 Task: Select Convenience. Add to cart, from Roadrunner for 779 Spadafore Drive, State College, Pennsylvania 16803, Cell Number 814-822-2457, following items : Red Bull Sugar Free - 1, Red Bull Energy - 1
Action: Mouse moved to (245, 93)
Screenshot: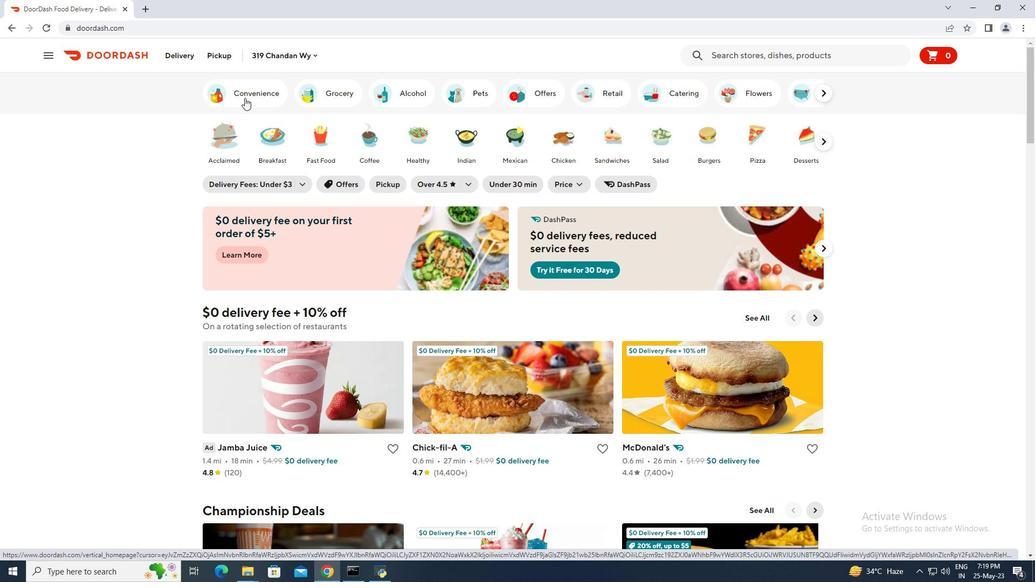 
Action: Mouse pressed left at (245, 93)
Screenshot: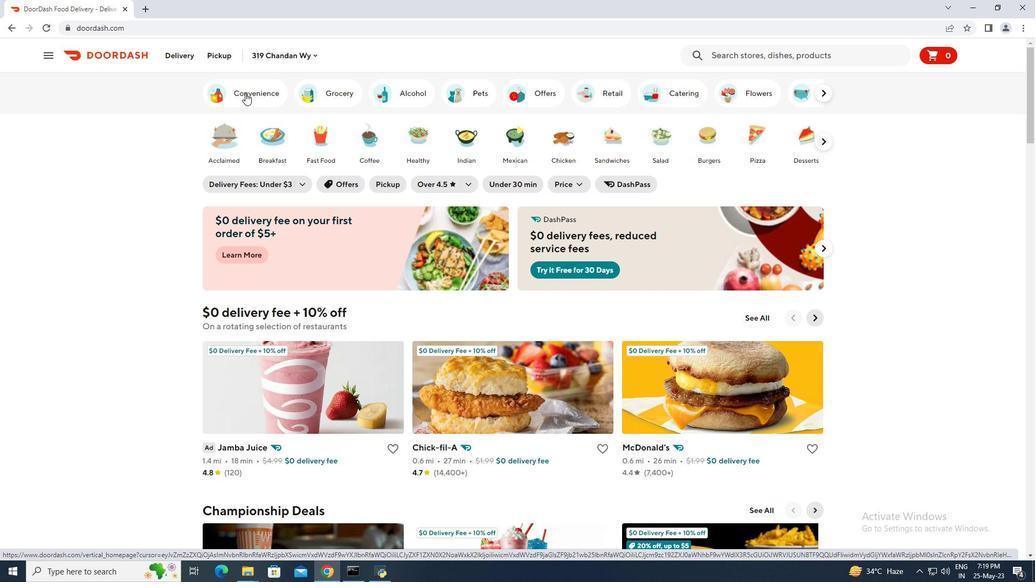 
Action: Mouse moved to (338, 350)
Screenshot: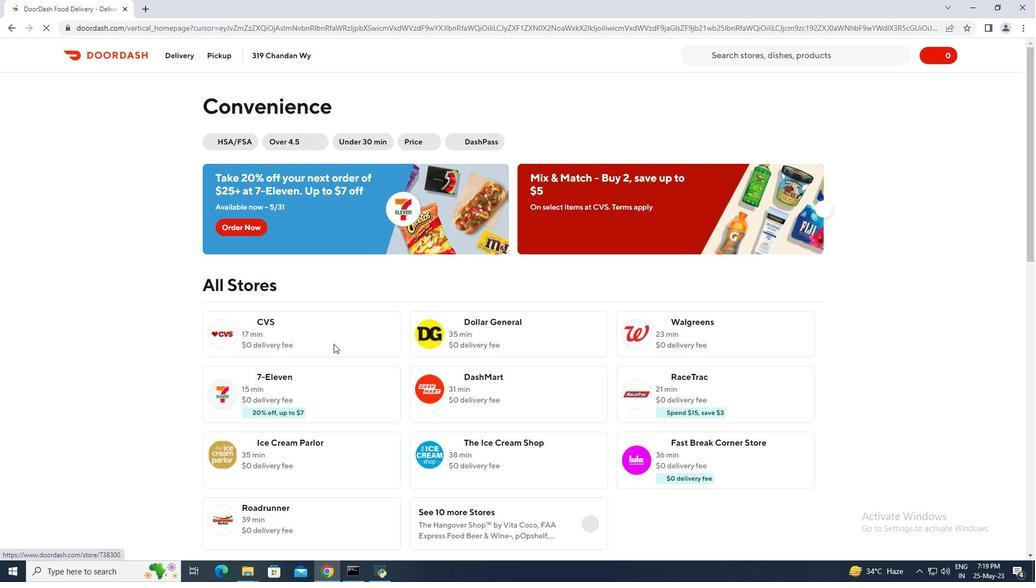 
Action: Mouse scrolled (338, 349) with delta (0, 0)
Screenshot: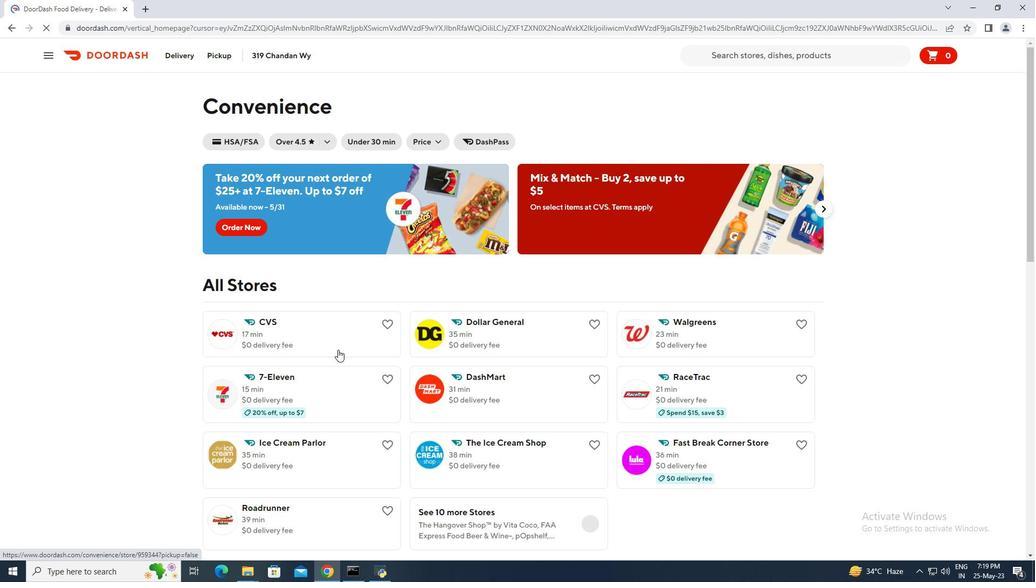 
Action: Mouse moved to (338, 350)
Screenshot: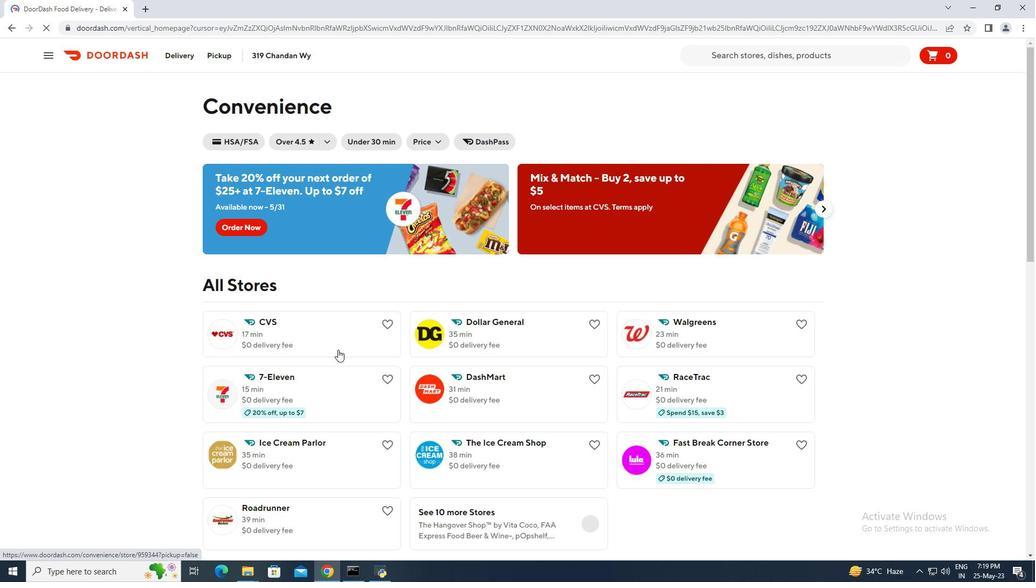 
Action: Mouse scrolled (338, 349) with delta (0, 0)
Screenshot: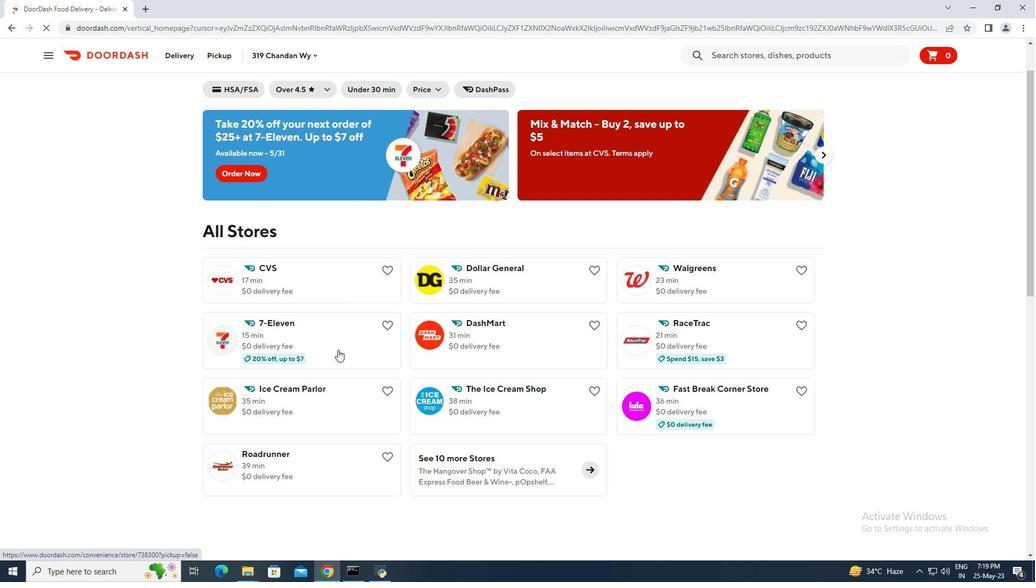 
Action: Mouse moved to (274, 414)
Screenshot: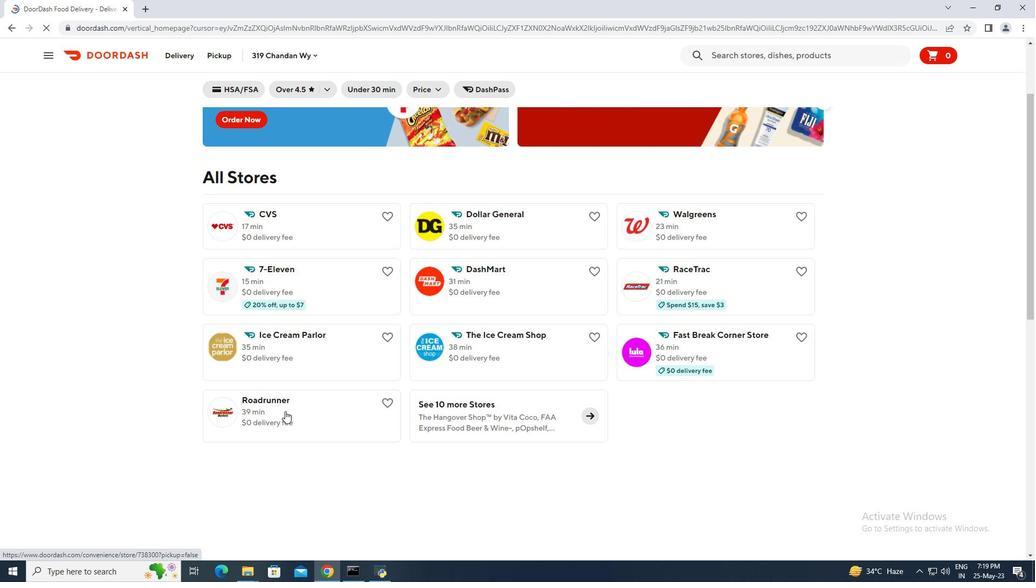 
Action: Mouse pressed left at (274, 414)
Screenshot: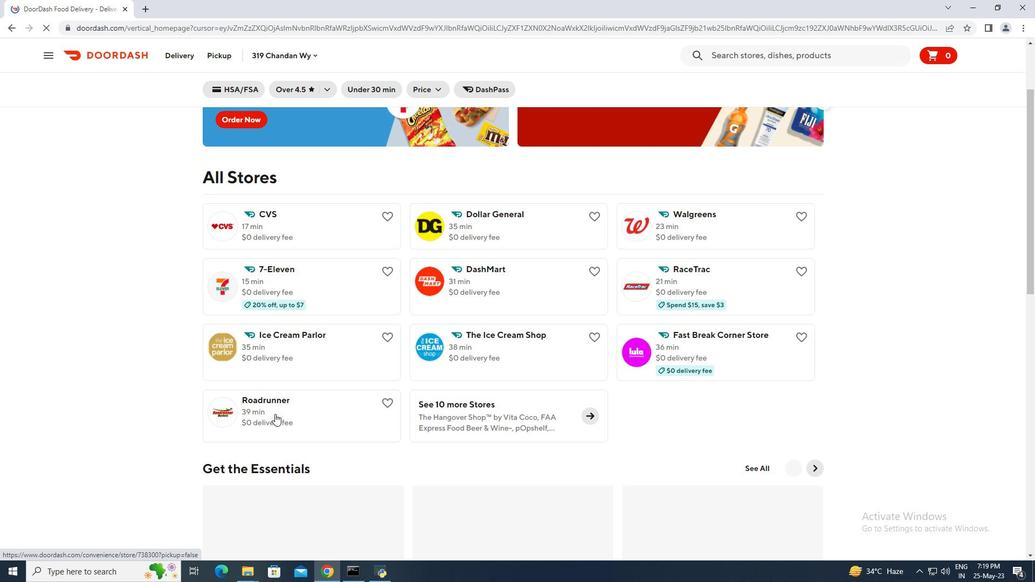 
Action: Mouse moved to (214, 57)
Screenshot: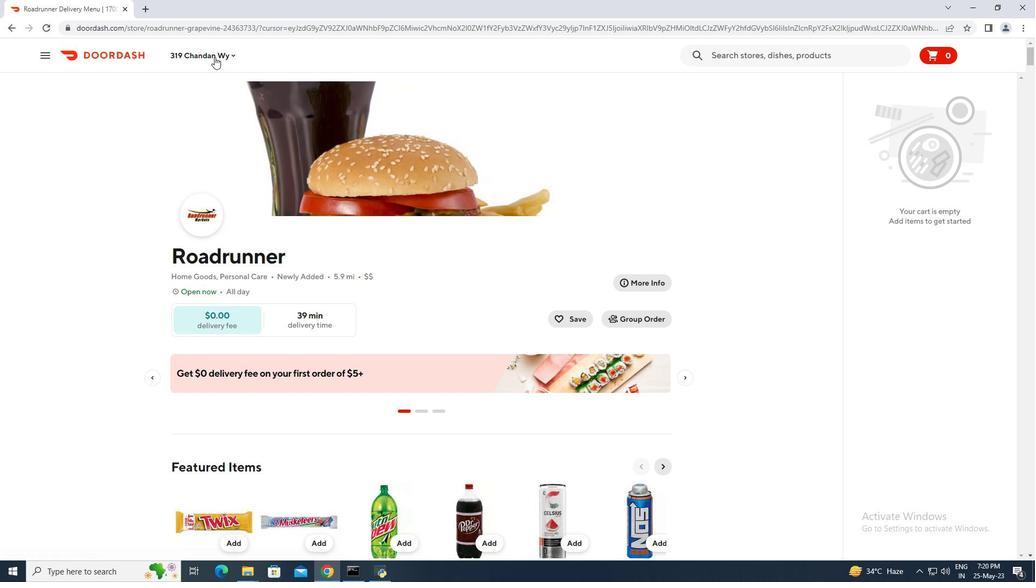 
Action: Mouse pressed left at (214, 57)
Screenshot: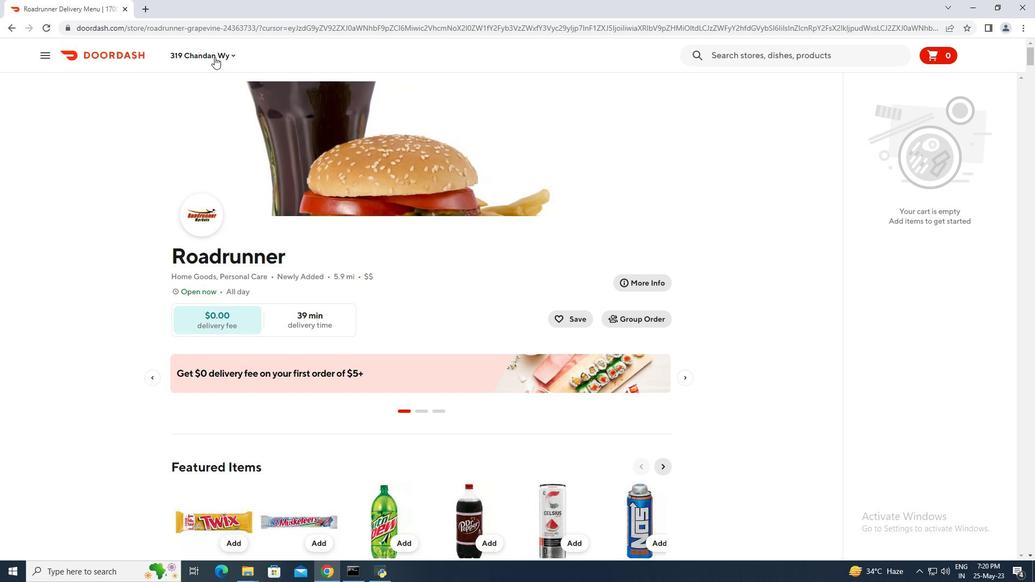 
Action: Mouse moved to (219, 101)
Screenshot: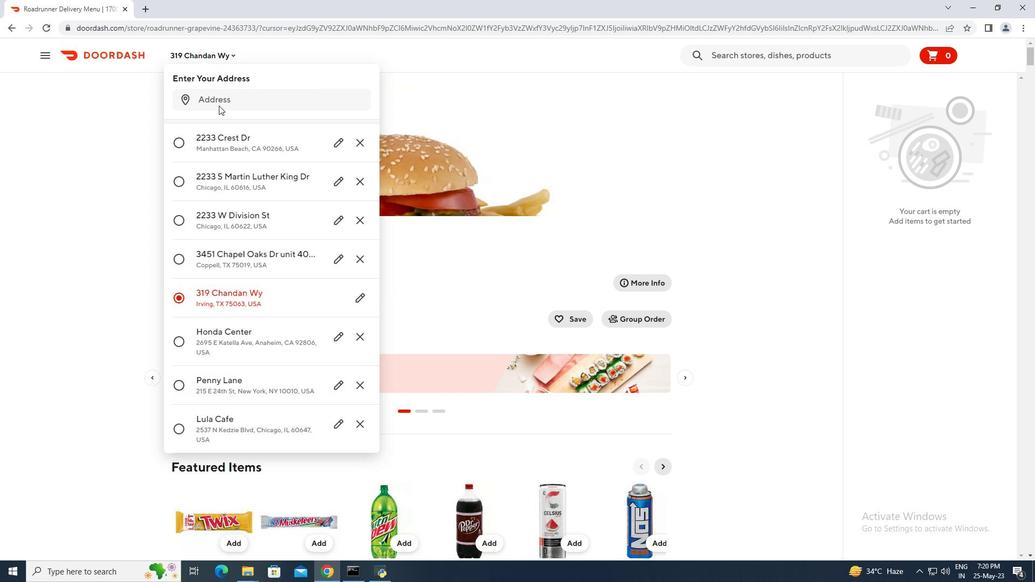 
Action: Mouse pressed left at (219, 101)
Screenshot: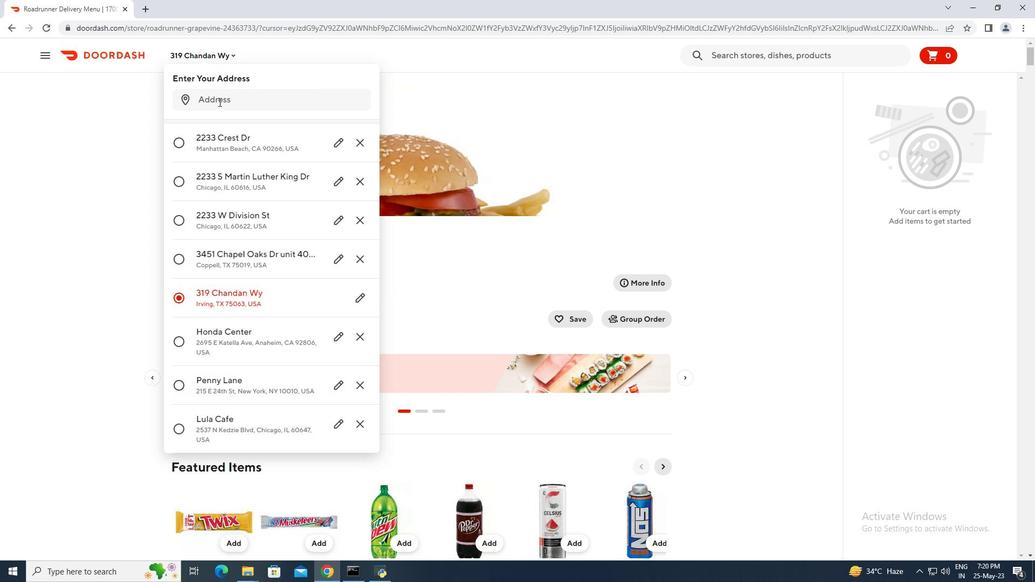 
Action: Key pressed 779<Key.space>spadafore<Key.space>drive,<Key.space>state<Key.space>college,<Key.space>pennsylvania<Key.space>16803<Key.enter>
Screenshot: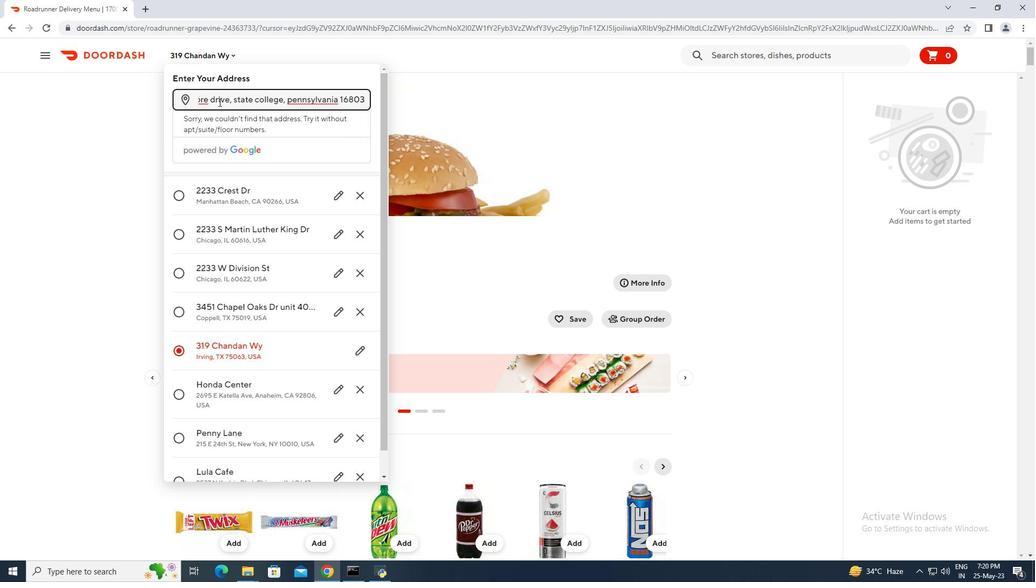 
Action: Mouse moved to (323, 441)
Screenshot: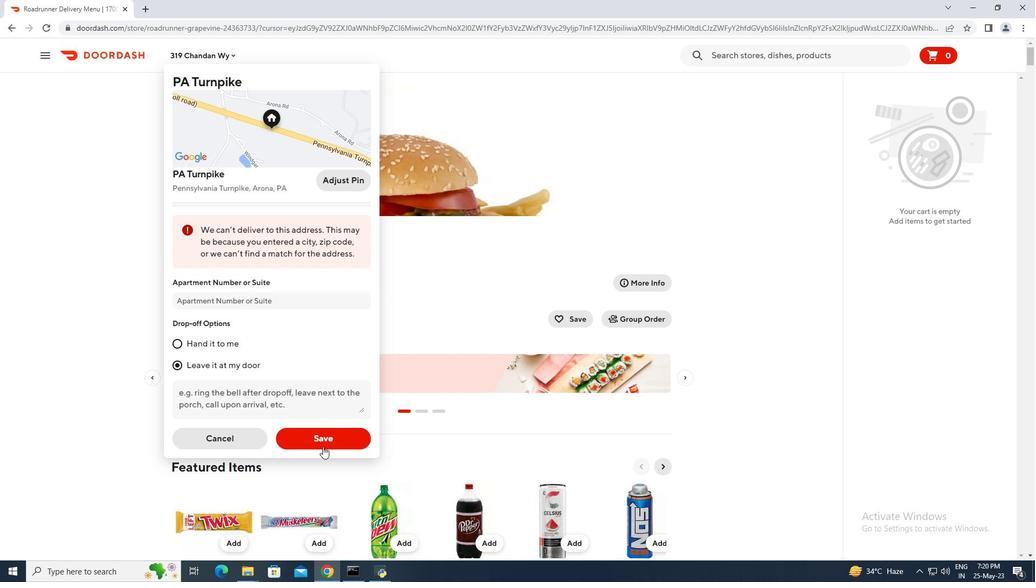 
Action: Mouse pressed left at (323, 441)
Screenshot: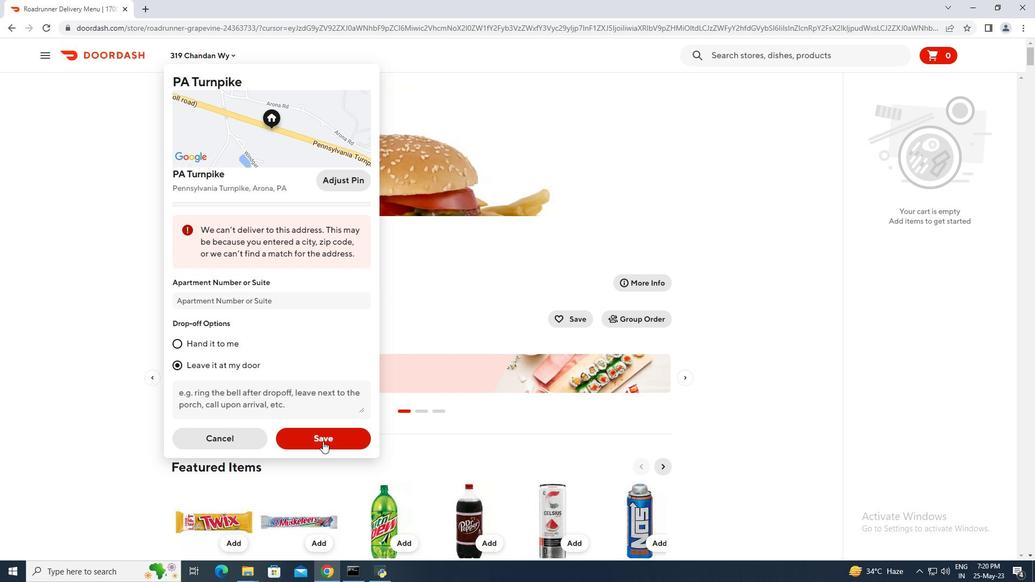 
Action: Mouse moved to (382, 214)
Screenshot: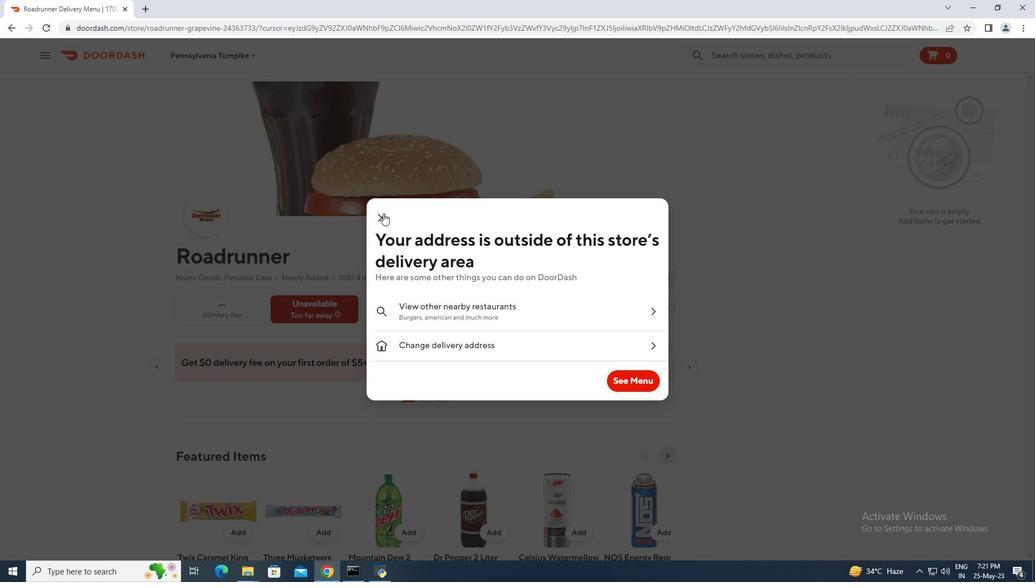 
Action: Mouse pressed left at (382, 214)
Screenshot: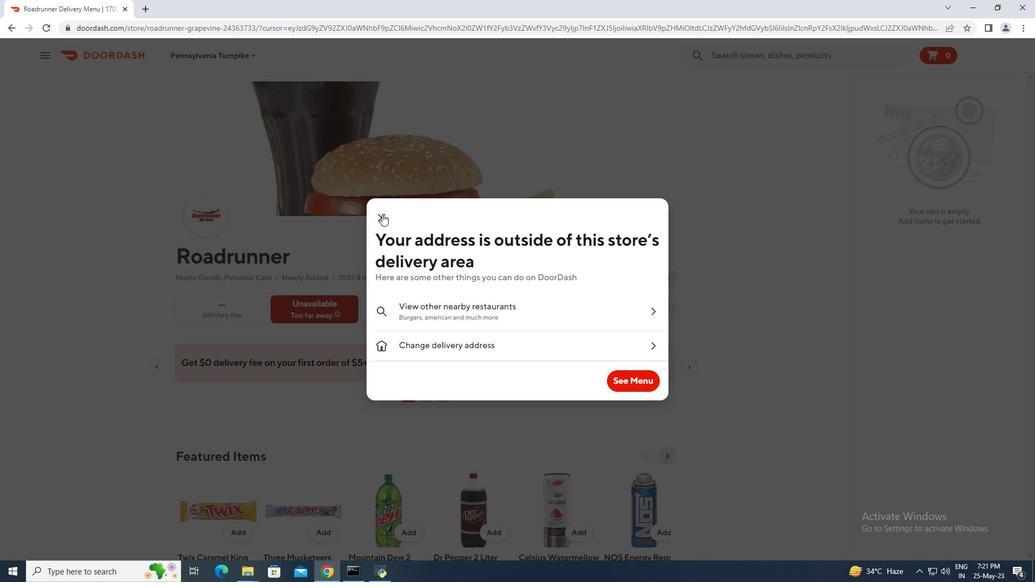 
Action: Mouse moved to (558, 261)
Screenshot: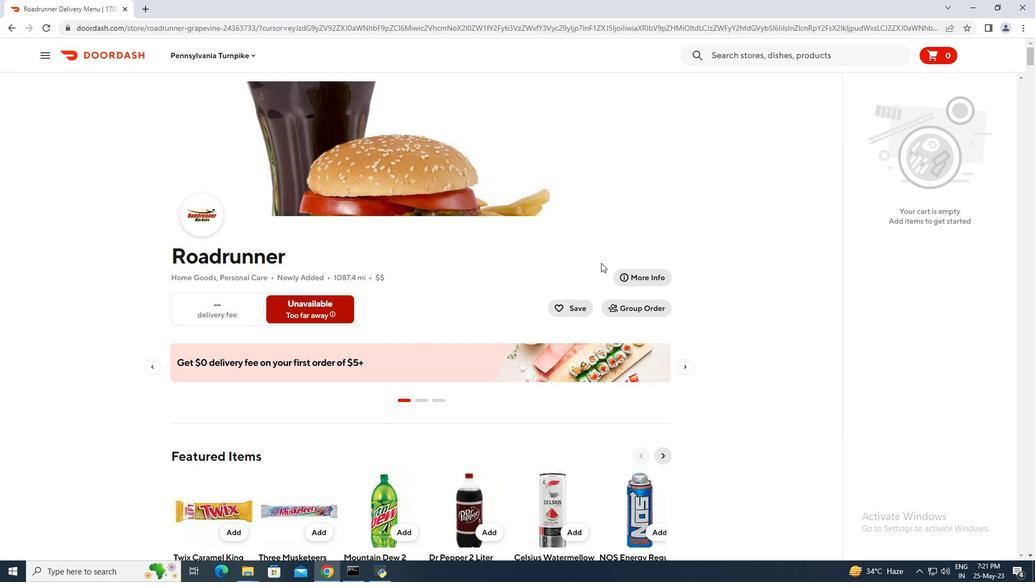 
Action: Mouse scrolled (558, 261) with delta (0, 0)
Screenshot: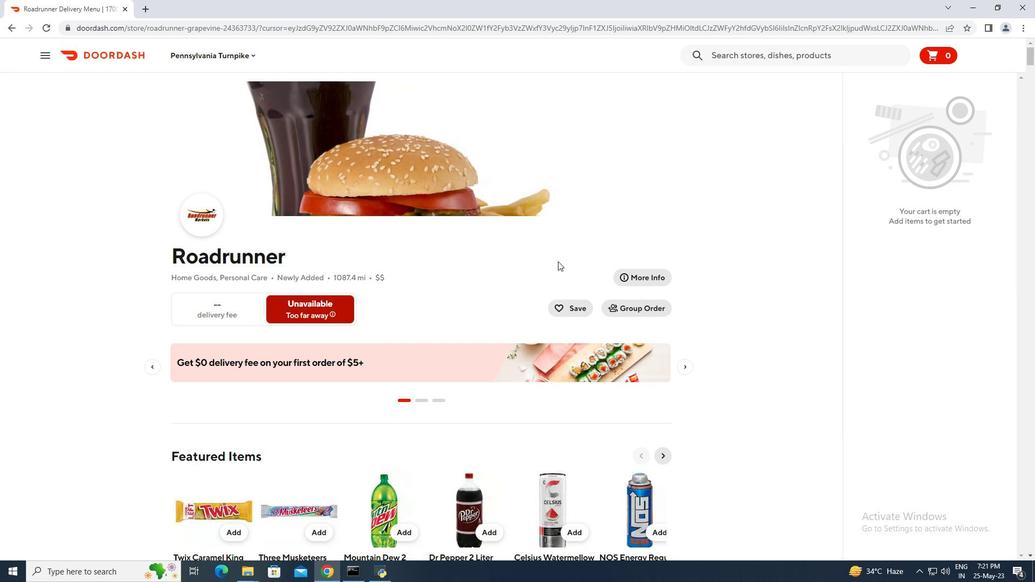 
Action: Mouse scrolled (558, 261) with delta (0, 0)
Screenshot: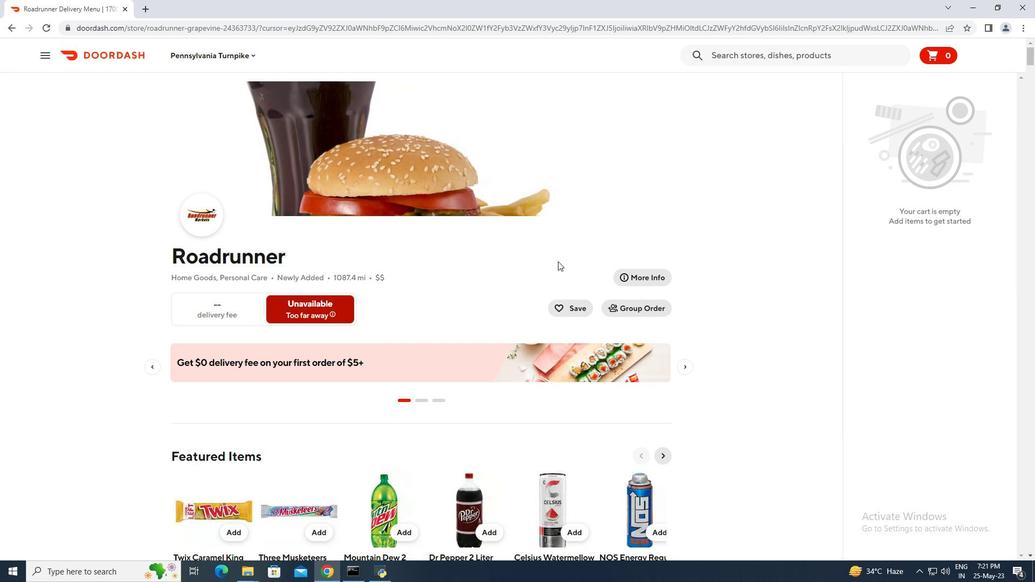 
Action: Mouse scrolled (558, 261) with delta (0, 0)
Screenshot: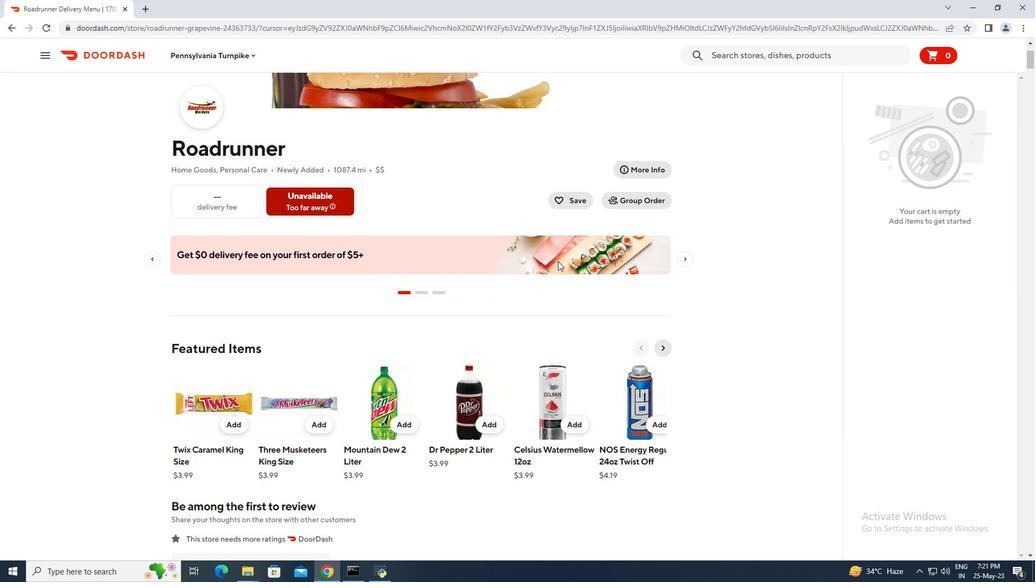 
Action: Mouse scrolled (558, 261) with delta (0, 0)
Screenshot: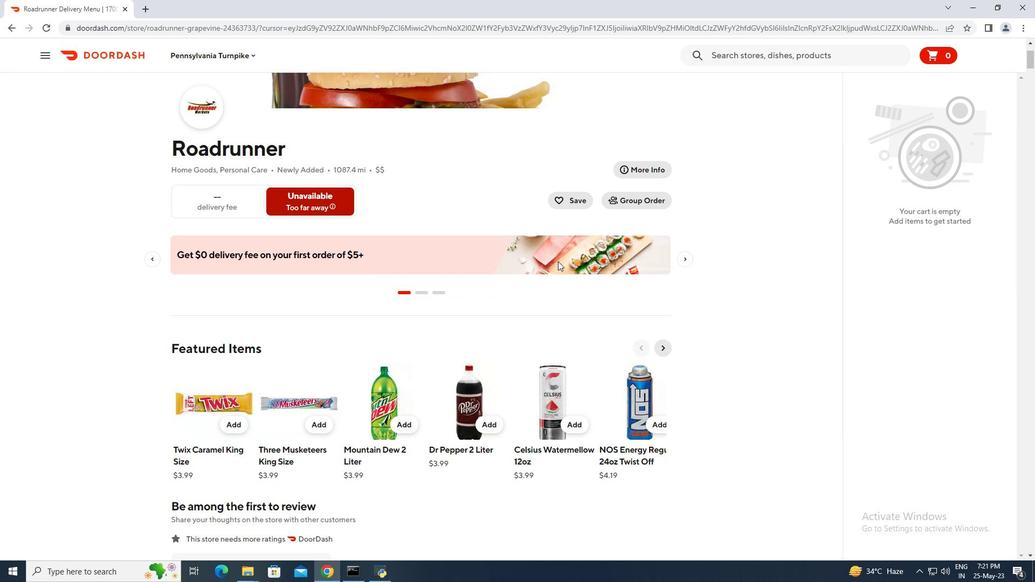 
Action: Mouse scrolled (558, 261) with delta (0, 0)
Screenshot: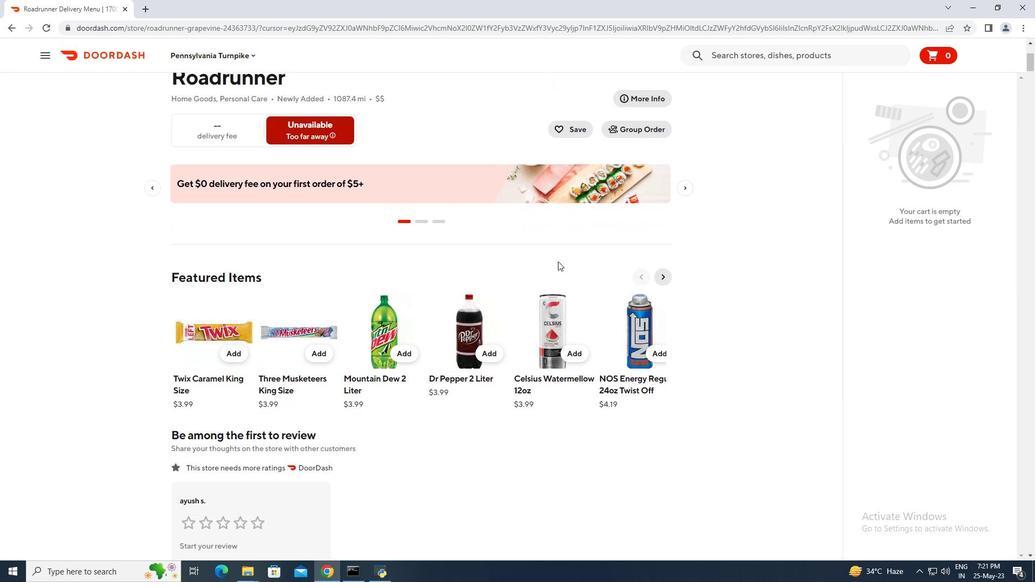 
Action: Mouse scrolled (558, 261) with delta (0, 0)
Screenshot: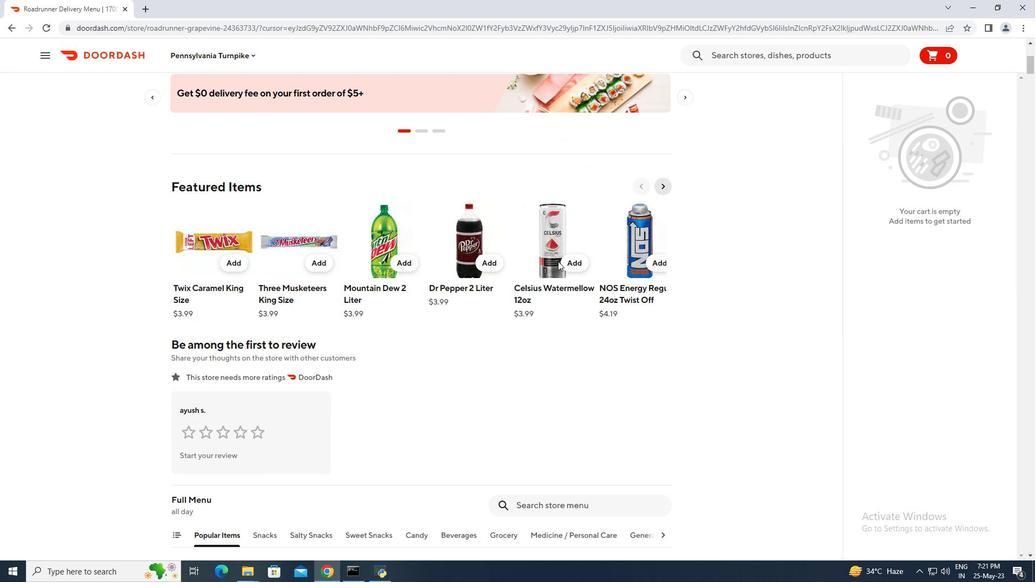 
Action: Mouse scrolled (558, 261) with delta (0, 0)
Screenshot: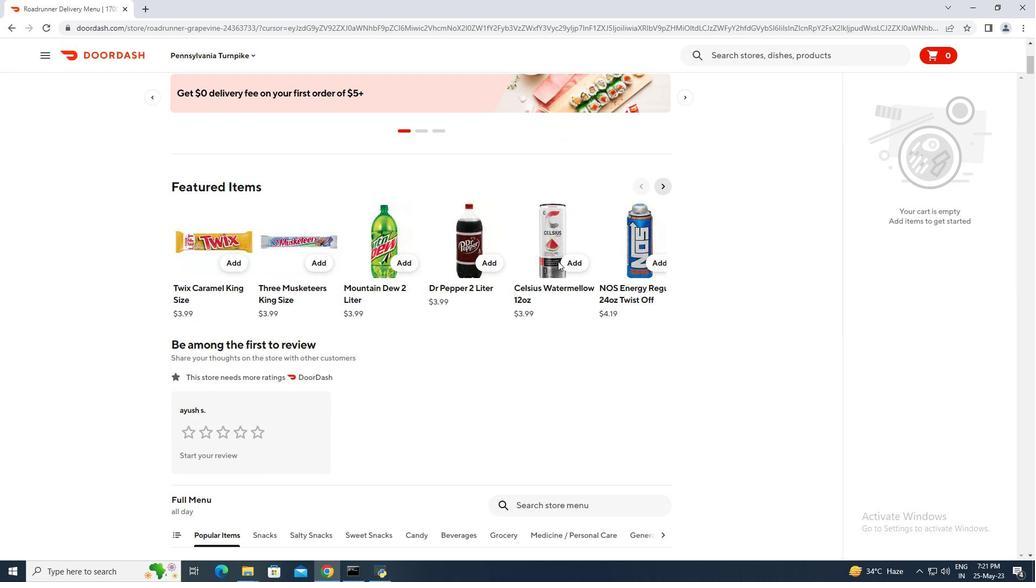 
Action: Mouse scrolled (558, 261) with delta (0, 0)
Screenshot: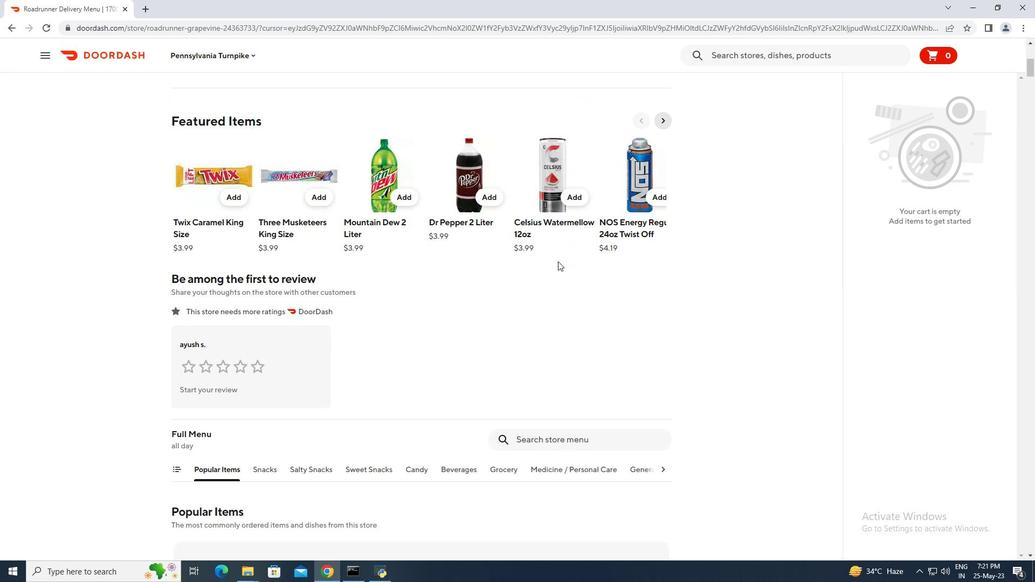 
Action: Mouse scrolled (558, 261) with delta (0, 0)
Screenshot: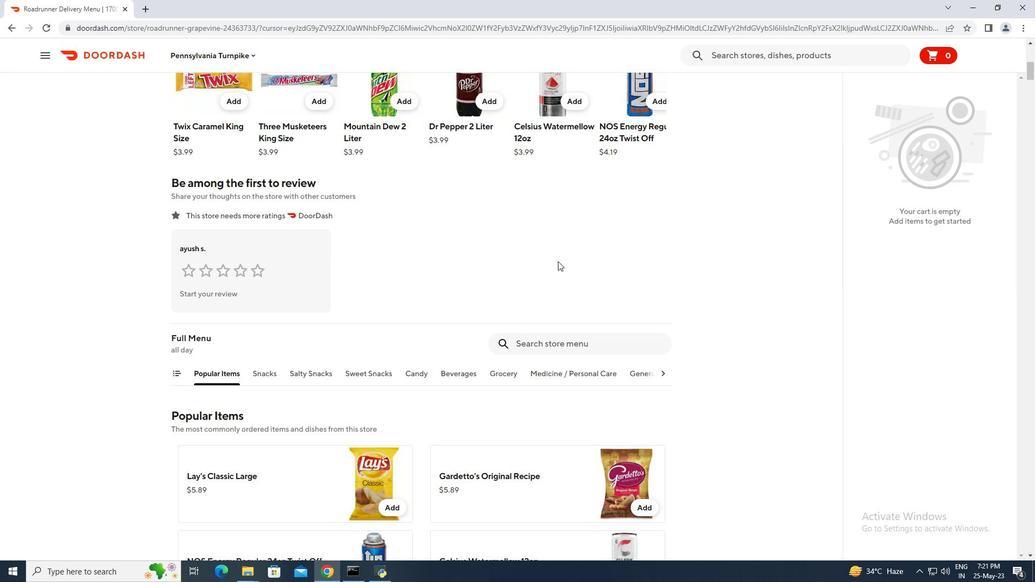 
Action: Mouse moved to (542, 284)
Screenshot: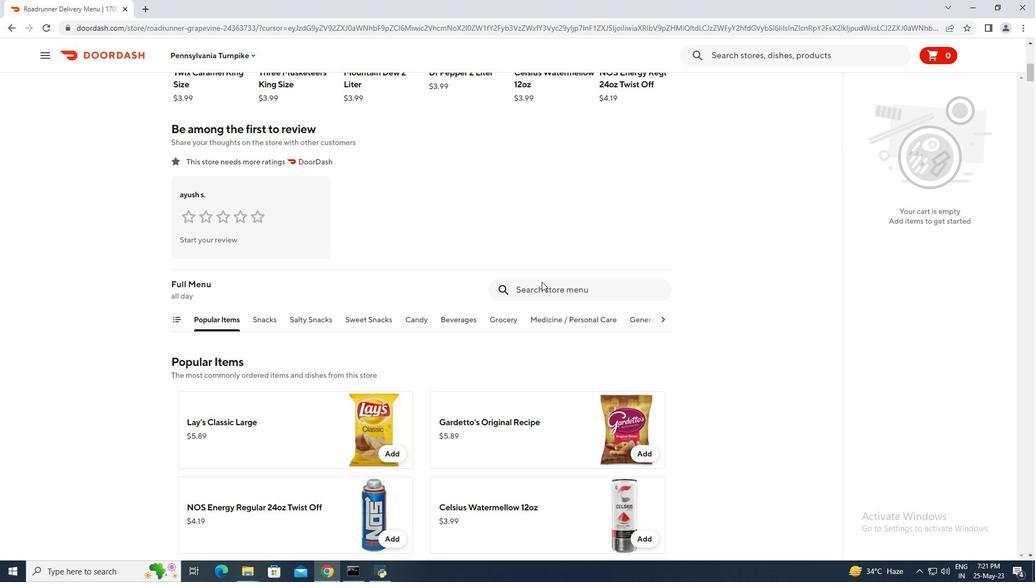 
Action: Mouse pressed left at (542, 284)
Screenshot: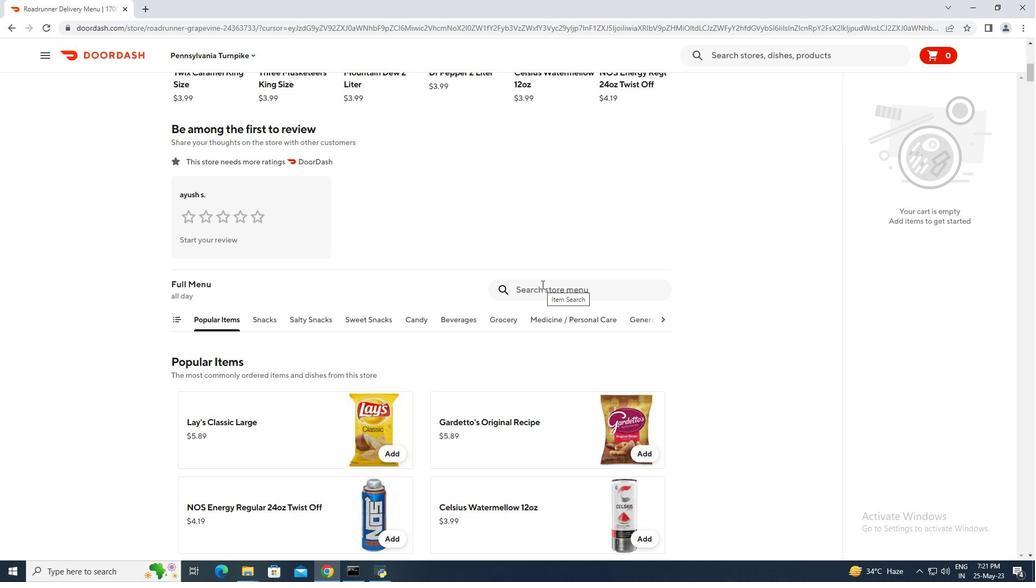 
Action: Mouse scrolled (542, 284) with delta (0, 0)
Screenshot: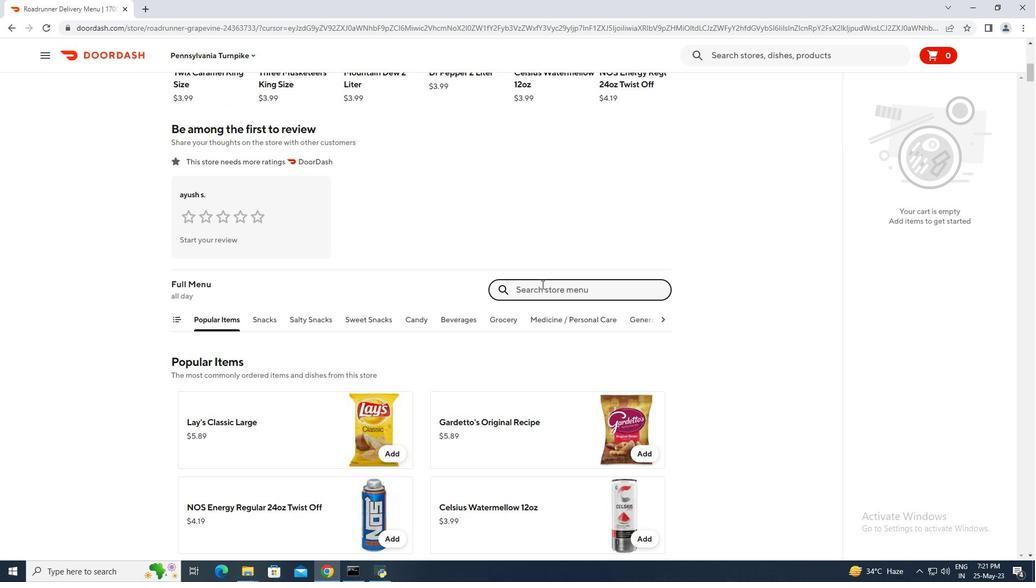
Action: Mouse scrolled (542, 284) with delta (0, 0)
Screenshot: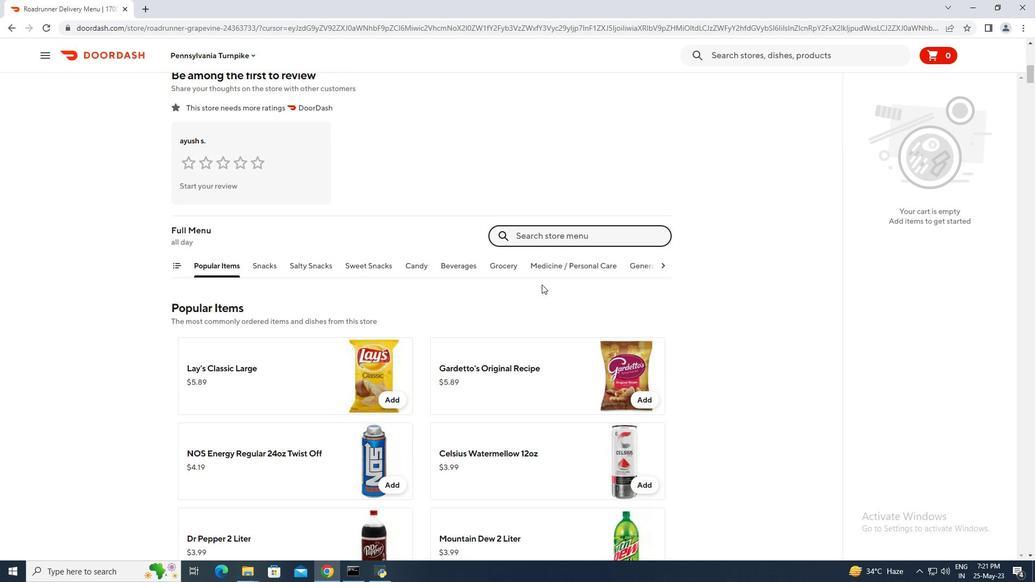 
Action: Mouse scrolled (542, 284) with delta (0, 0)
Screenshot: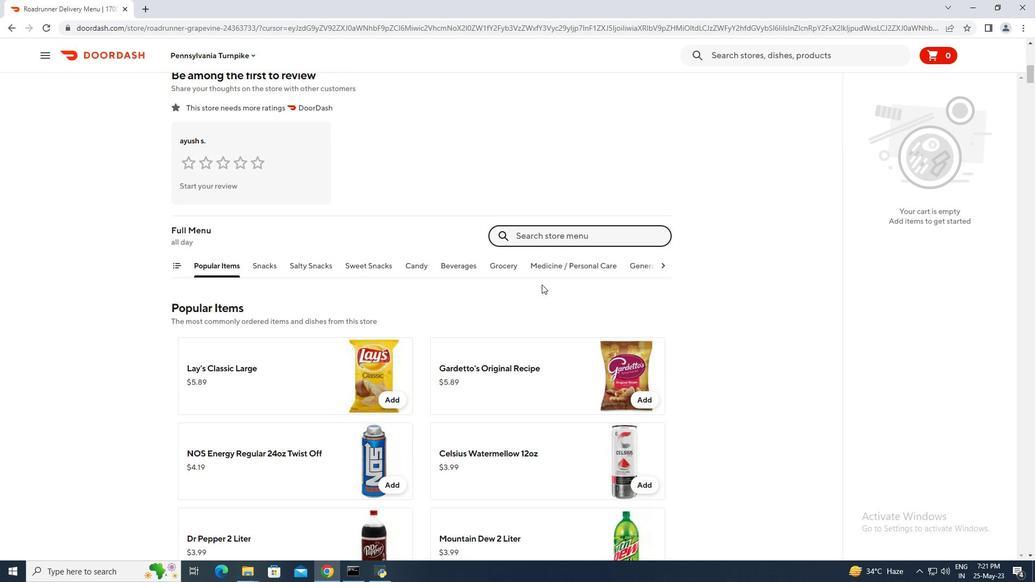 
Action: Mouse scrolled (542, 284) with delta (0, 0)
Screenshot: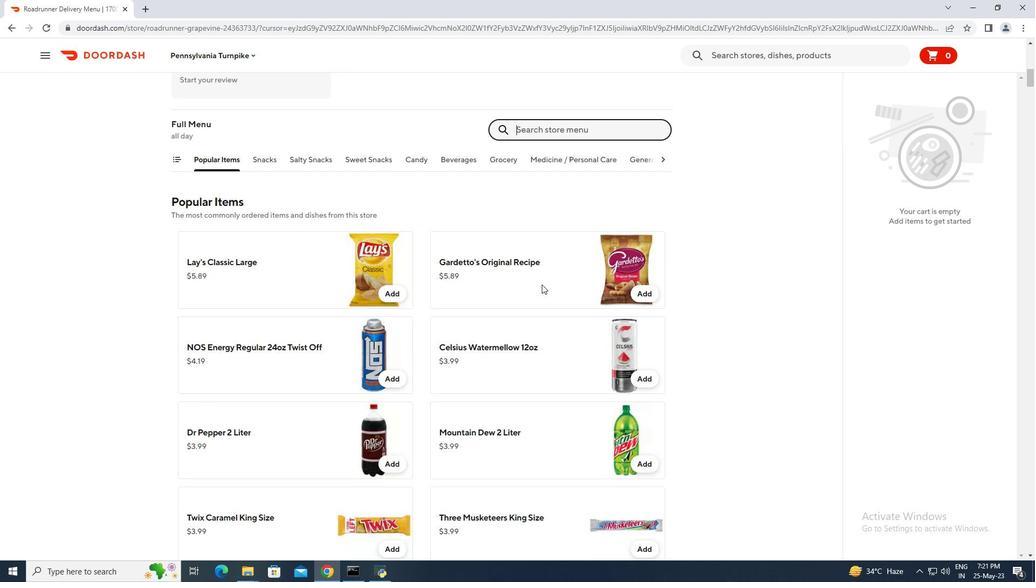 
Action: Mouse scrolled (542, 284) with delta (0, 0)
Screenshot: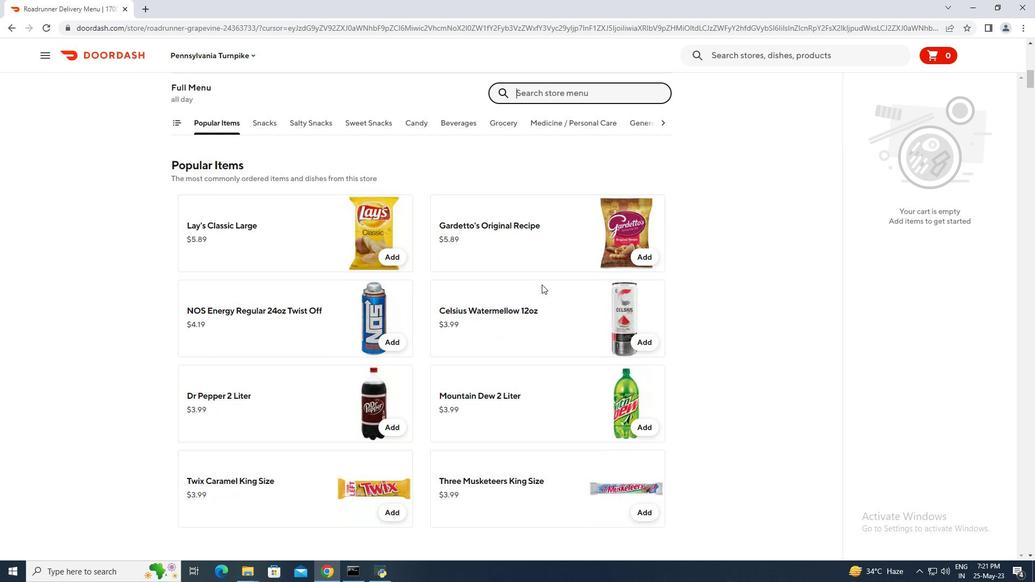 
Action: Mouse scrolled (542, 284) with delta (0, 0)
Screenshot: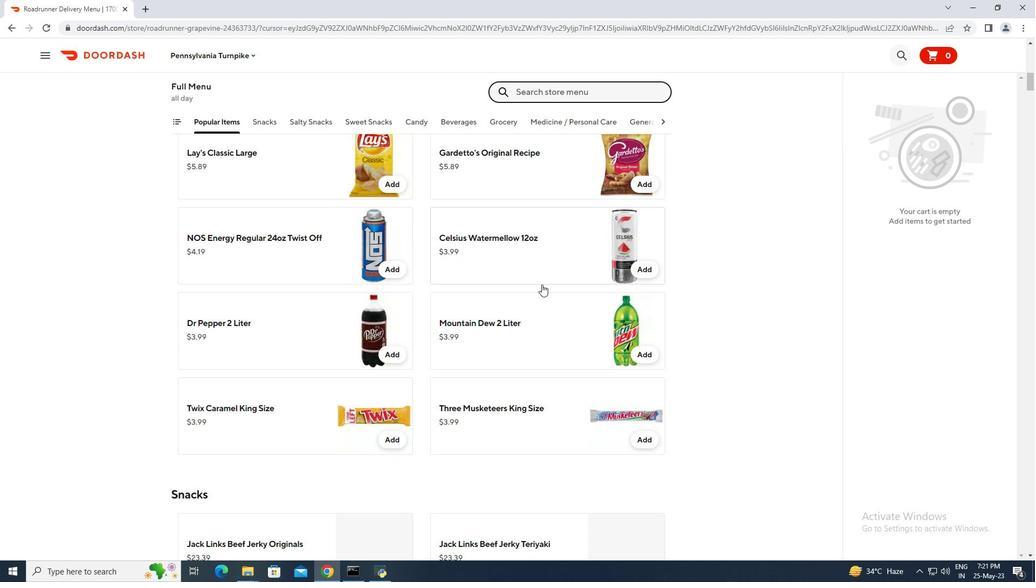 
Action: Mouse scrolled (542, 284) with delta (0, 0)
Screenshot: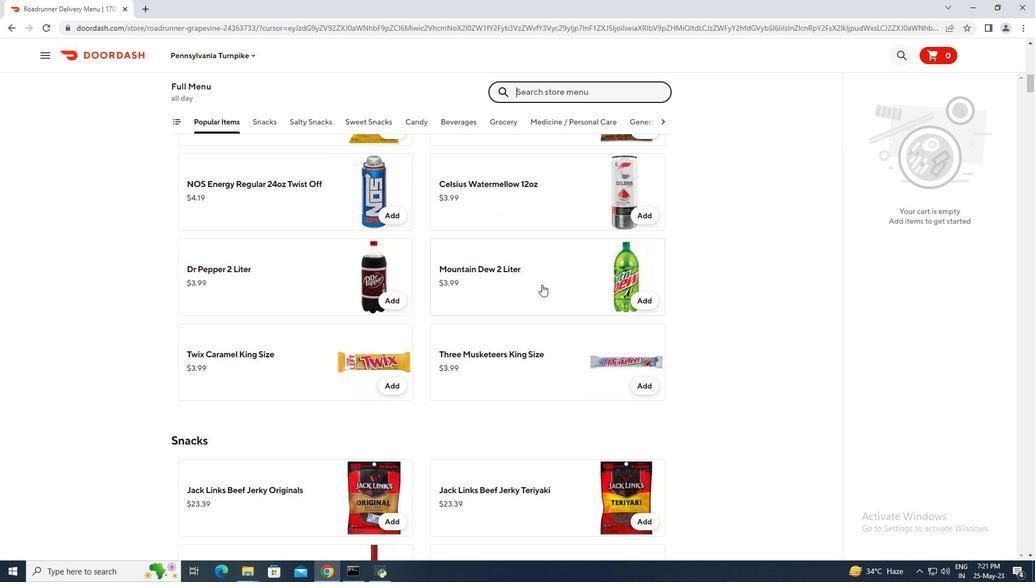 
Action: Mouse scrolled (542, 284) with delta (0, 0)
Screenshot: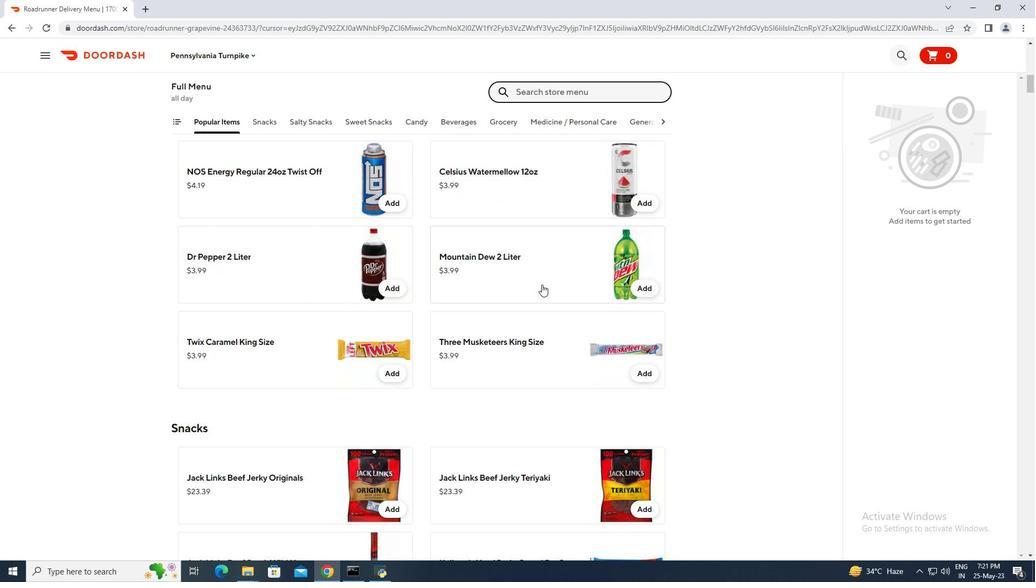 
Action: Mouse scrolled (542, 284) with delta (0, 0)
Screenshot: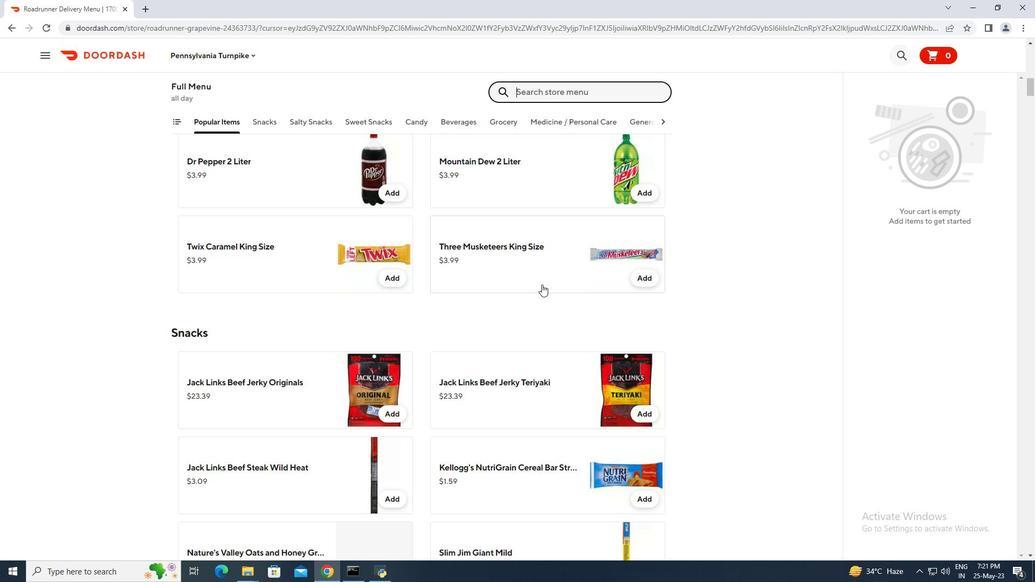 
Action: Mouse scrolled (542, 284) with delta (0, 0)
Screenshot: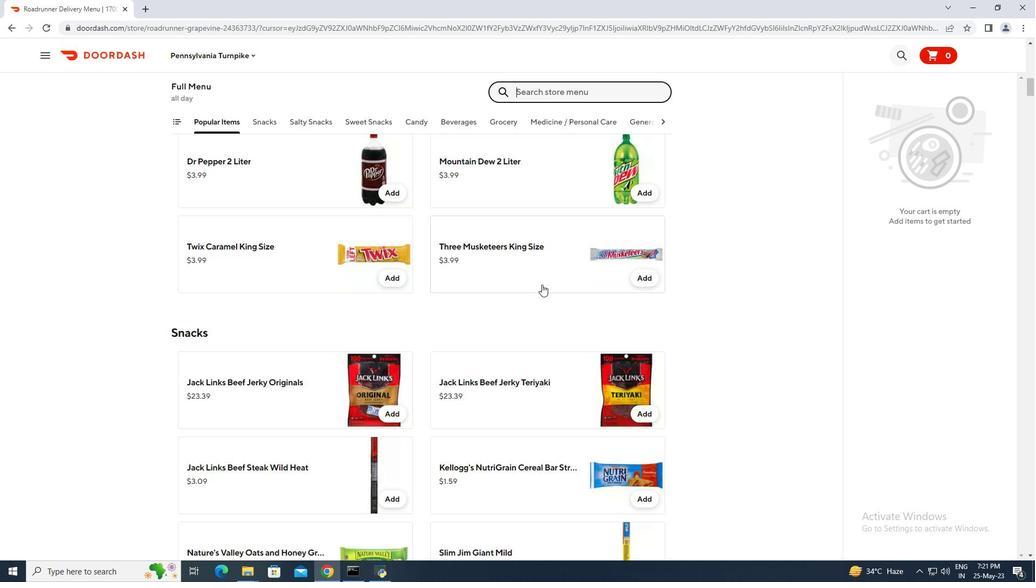 
Action: Mouse scrolled (542, 284) with delta (0, 0)
Screenshot: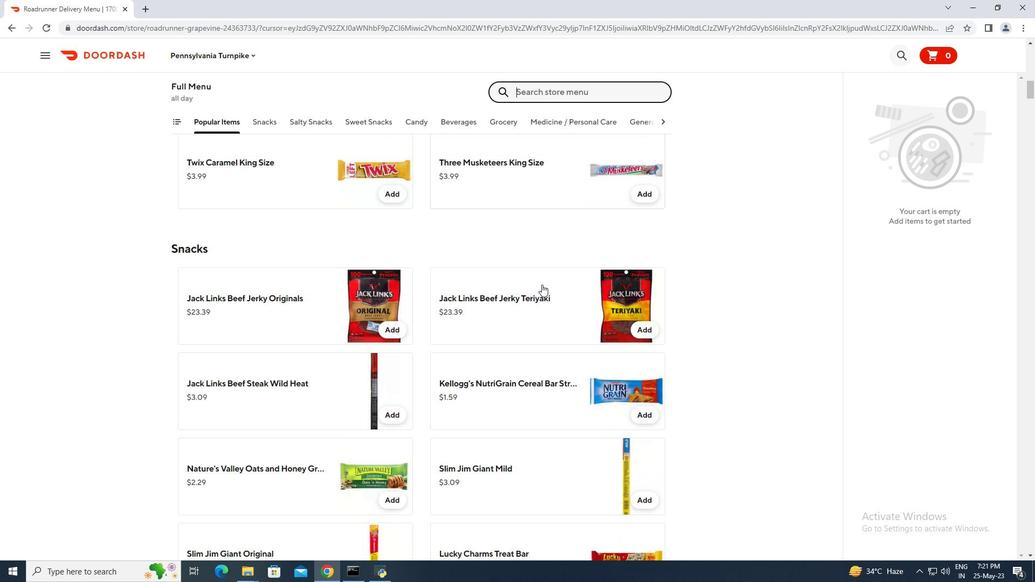 
Action: Mouse scrolled (542, 284) with delta (0, 0)
Screenshot: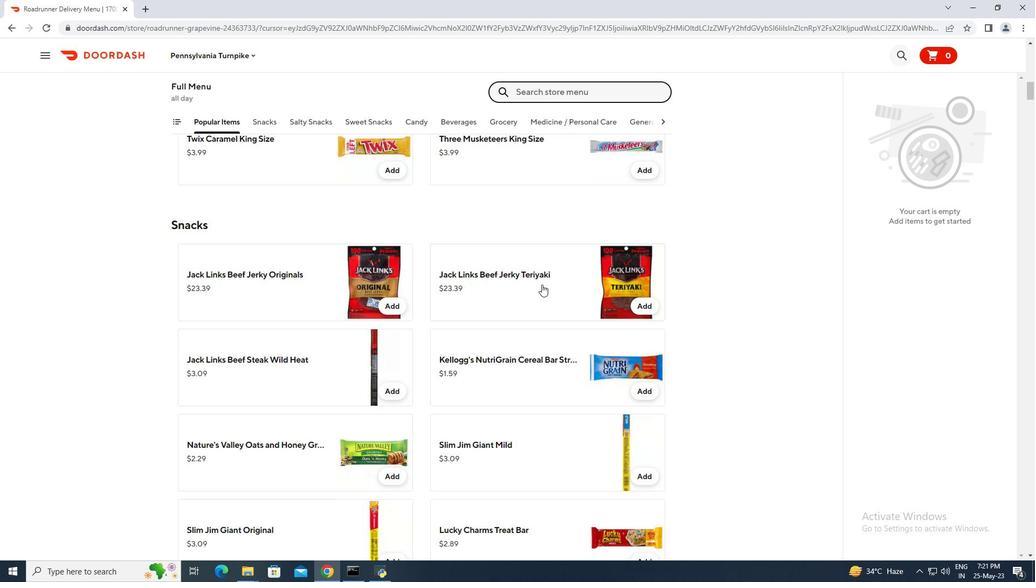 
Action: Mouse scrolled (542, 284) with delta (0, 0)
Screenshot: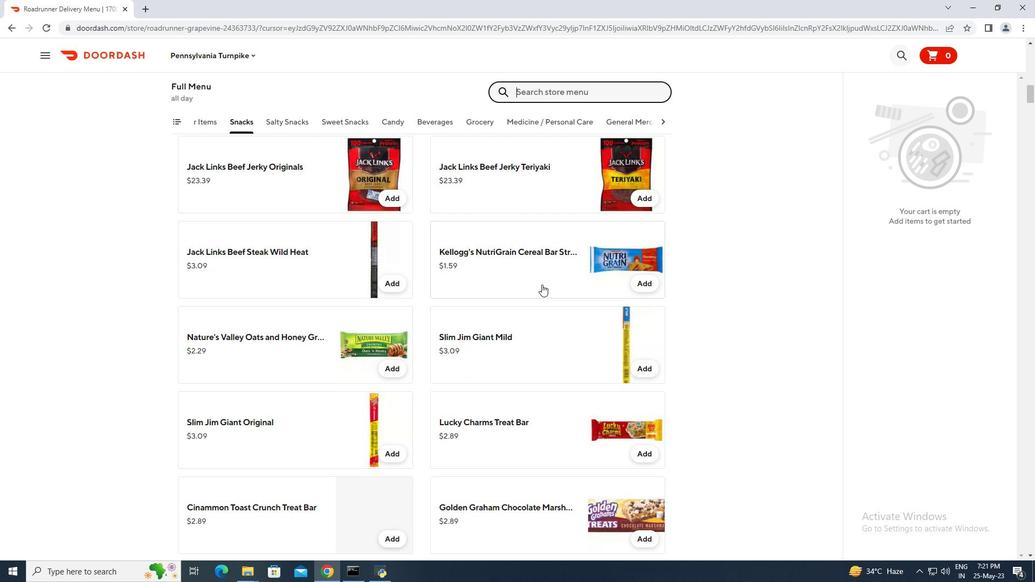 
Action: Mouse scrolled (542, 284) with delta (0, 0)
Screenshot: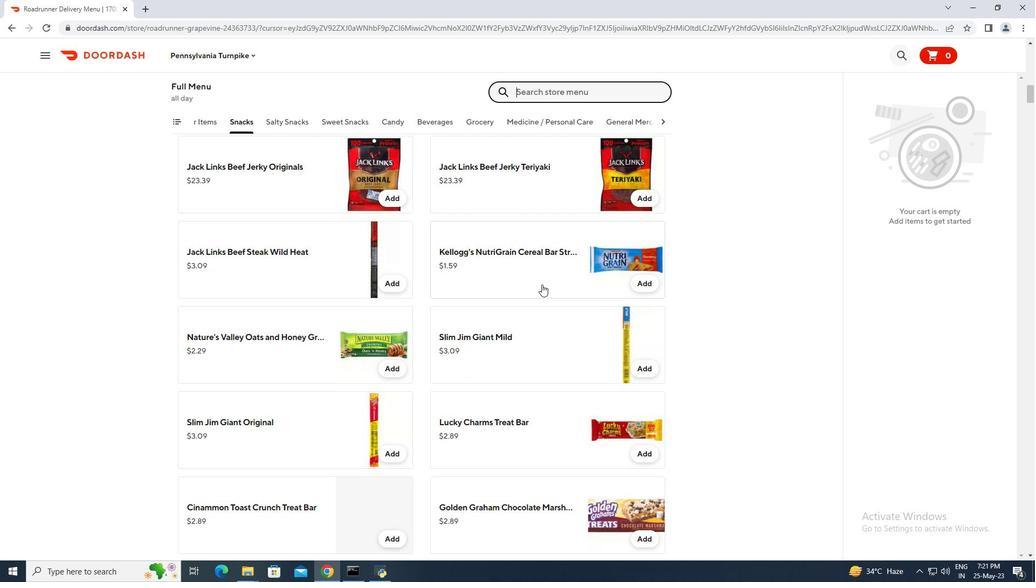 
Action: Mouse scrolled (542, 285) with delta (0, 0)
Screenshot: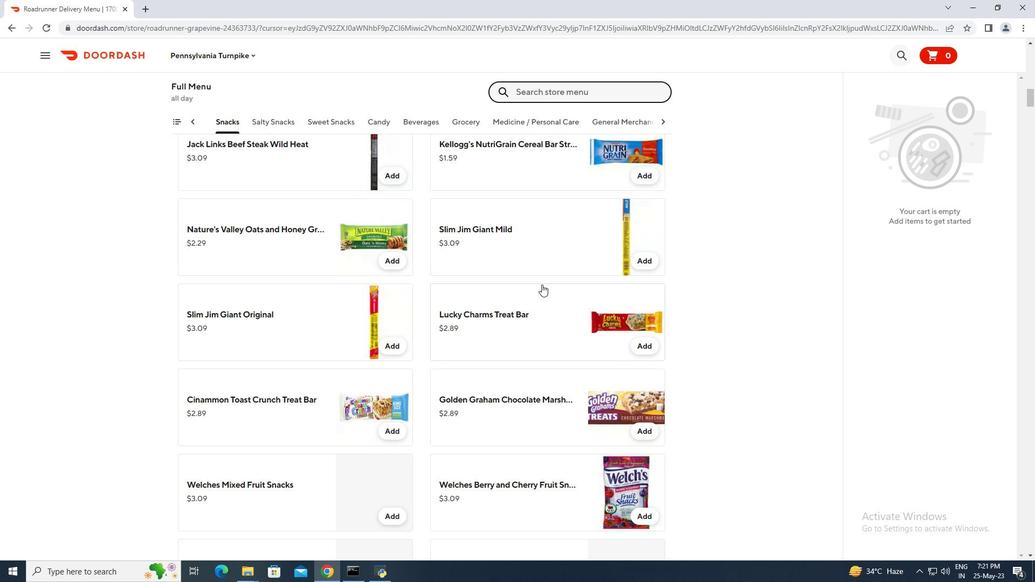 
Action: Mouse scrolled (542, 285) with delta (0, 0)
Screenshot: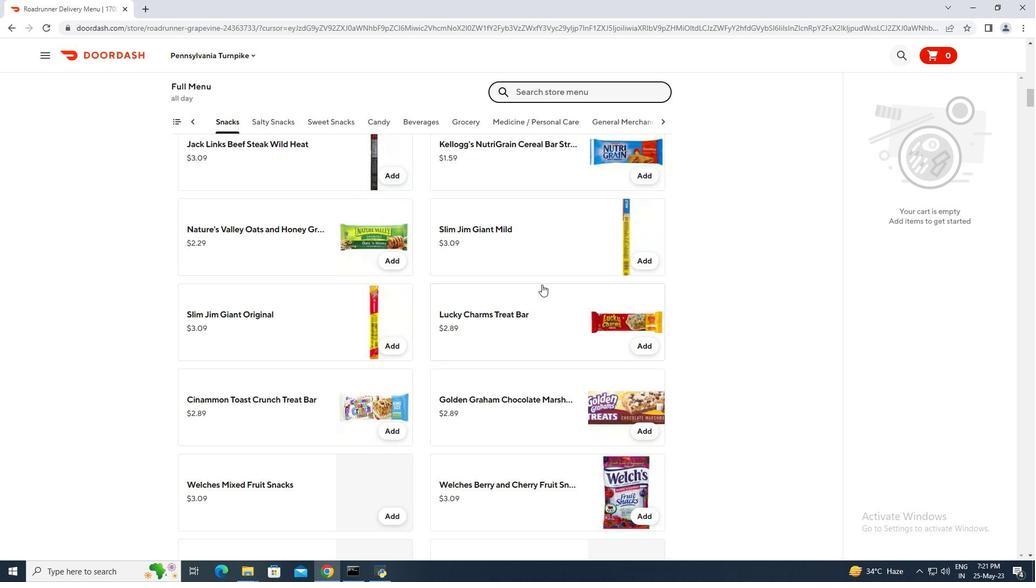 
Action: Mouse scrolled (542, 285) with delta (0, 0)
Screenshot: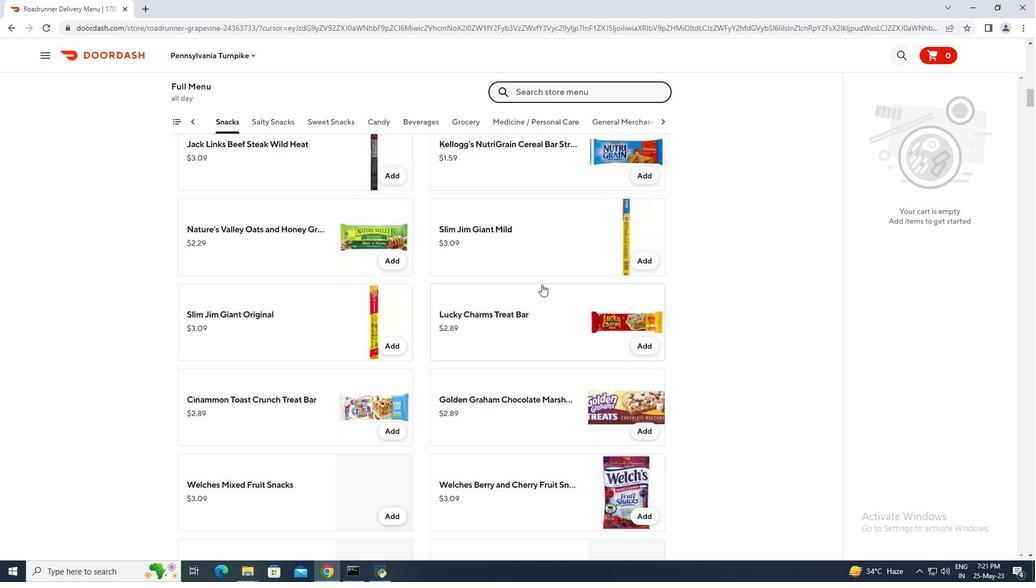
Action: Mouse scrolled (542, 285) with delta (0, 0)
Screenshot: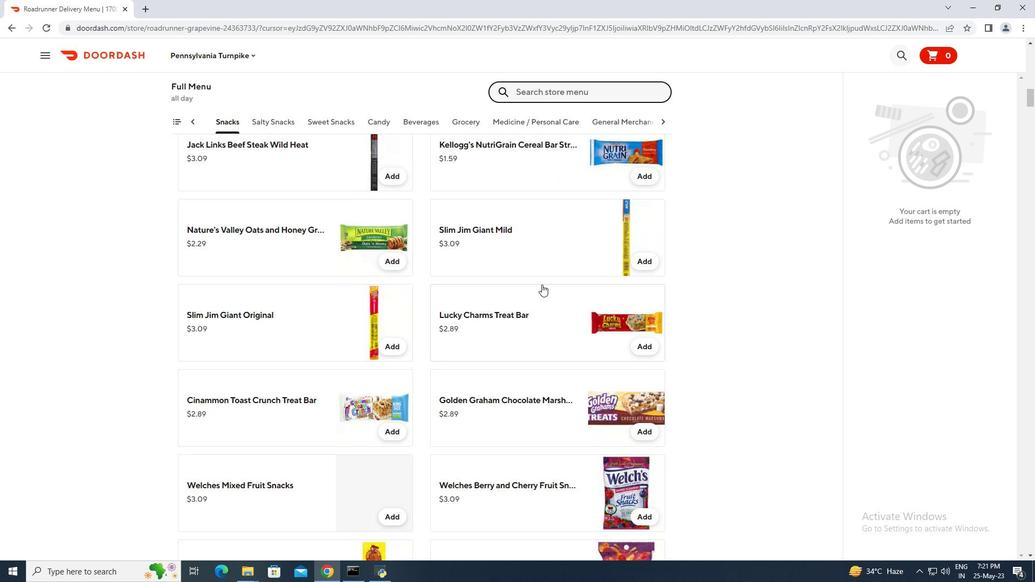 
Action: Mouse scrolled (542, 285) with delta (0, 0)
Screenshot: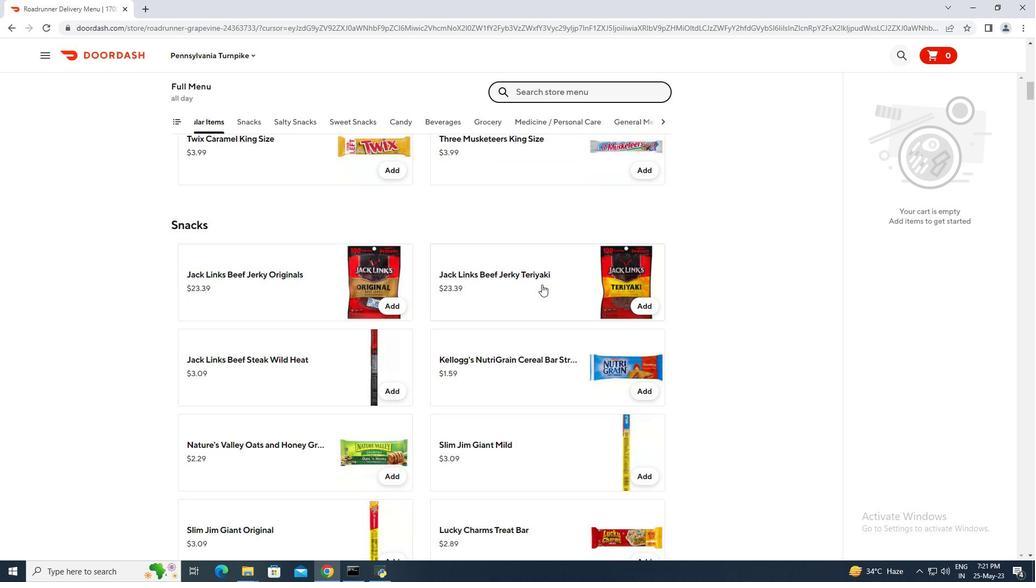 
Action: Mouse scrolled (542, 285) with delta (0, 0)
Screenshot: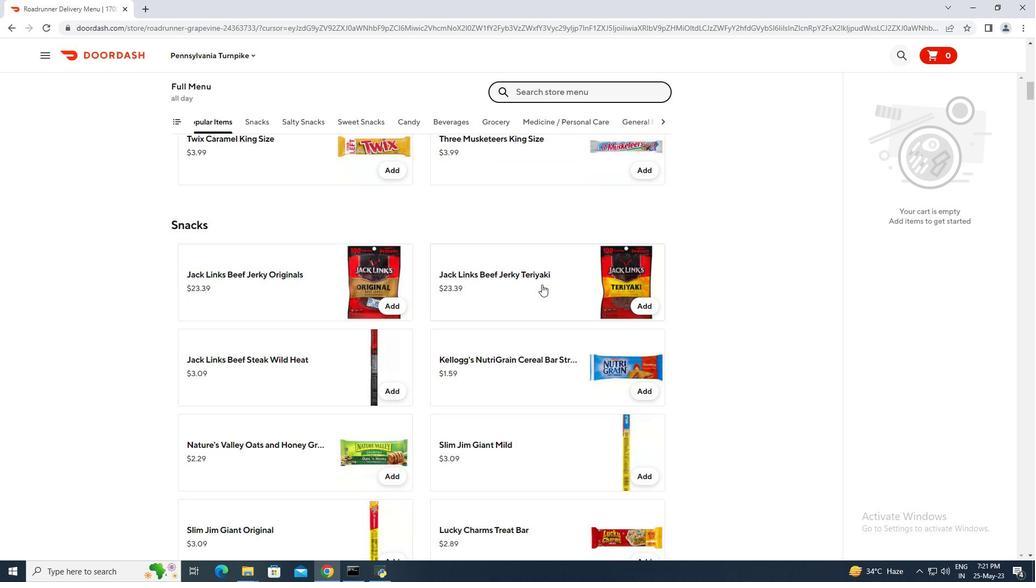 
Action: Mouse scrolled (542, 285) with delta (0, 0)
Screenshot: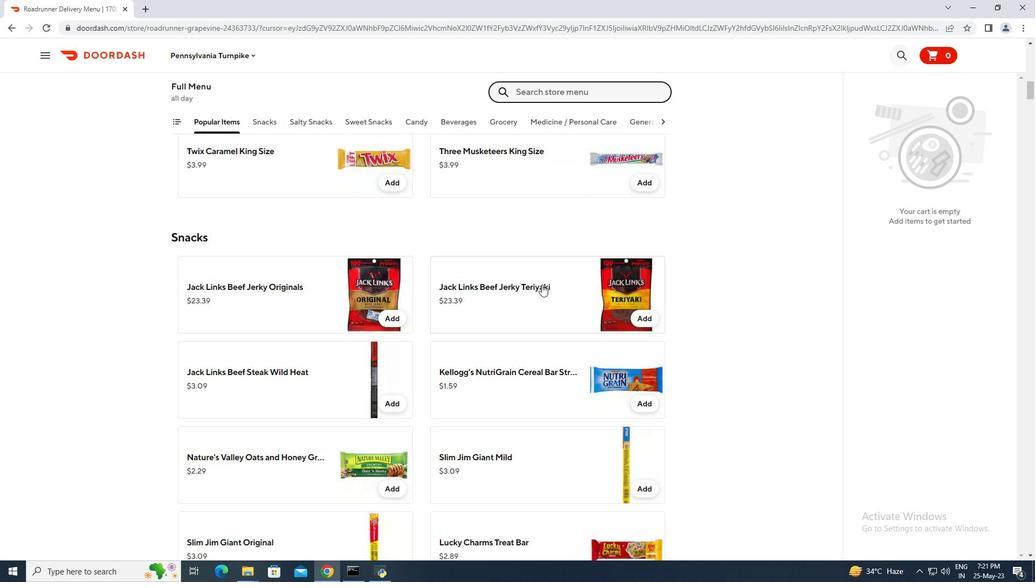 
Action: Mouse scrolled (542, 285) with delta (0, 0)
Screenshot: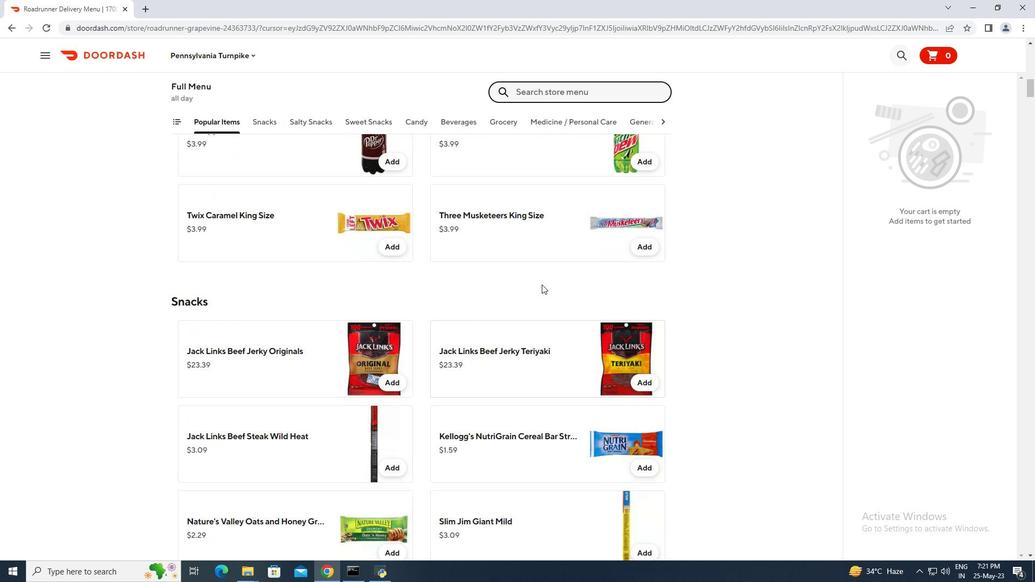 
Action: Mouse moved to (493, 199)
Screenshot: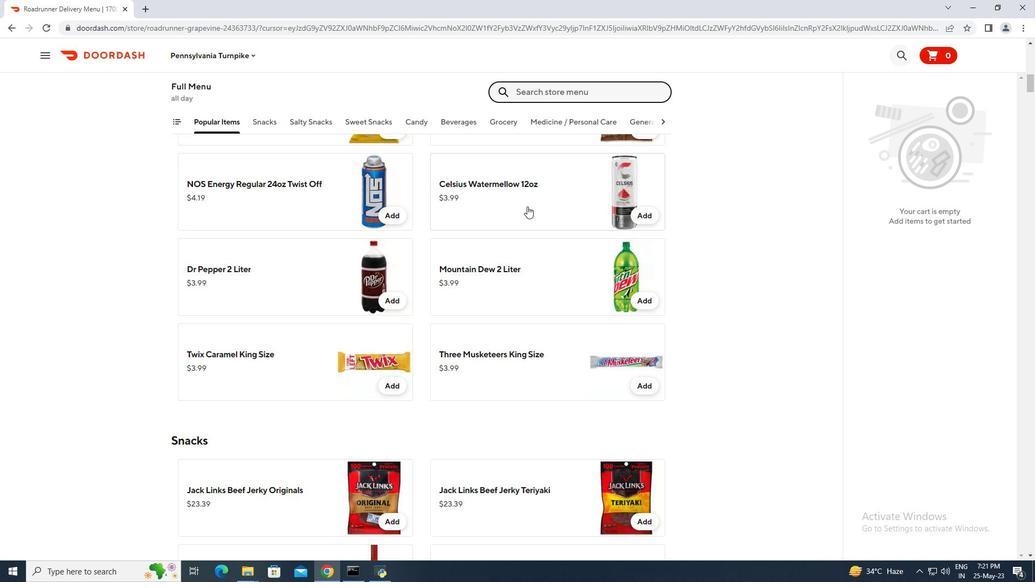 
Action: Key pressed red<Key.space>bull<Key.space>sugar<Key.space>free<Key.enter>
Screenshot: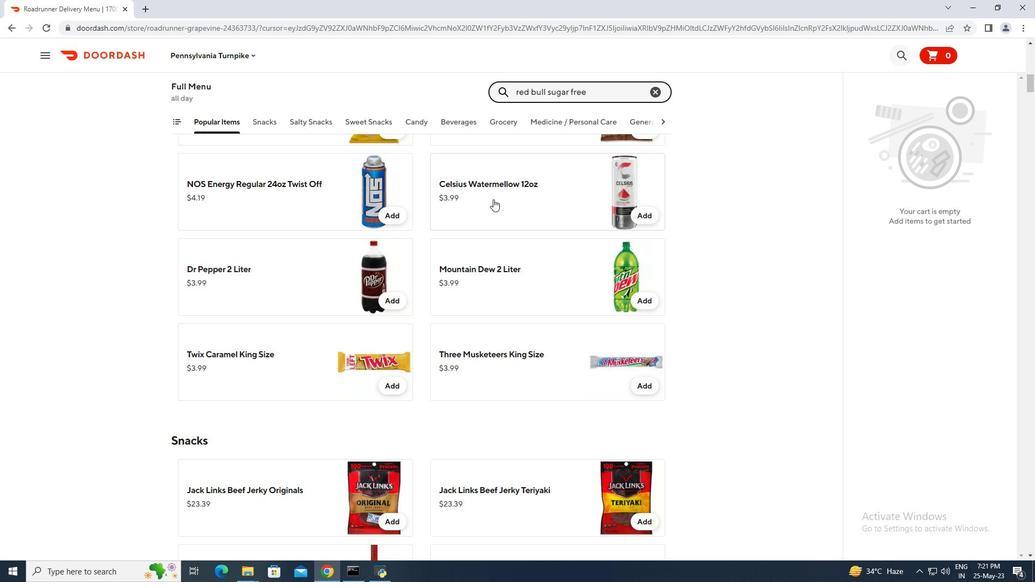 
Action: Mouse moved to (399, 276)
Screenshot: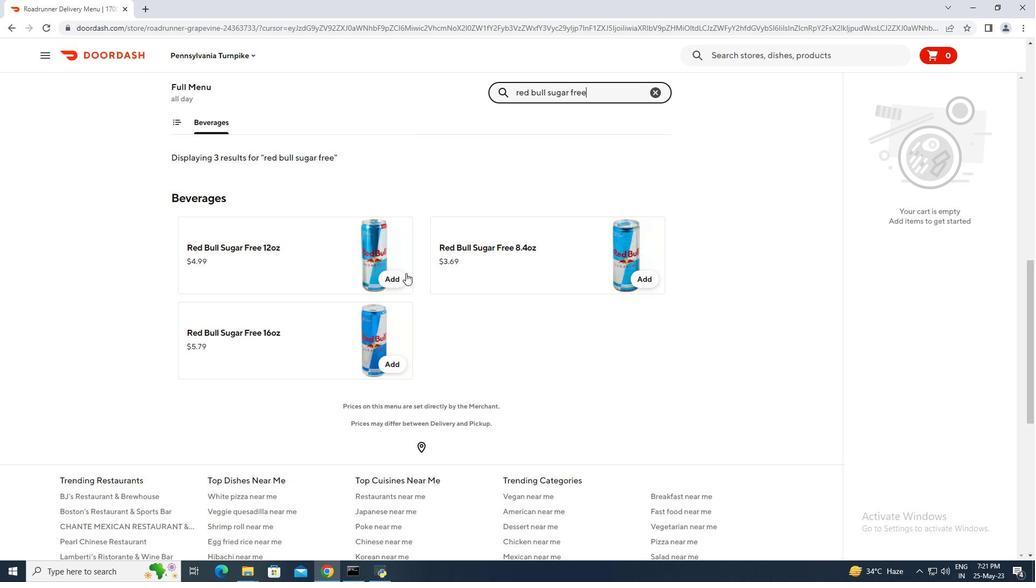 
Action: Mouse pressed left at (399, 276)
Screenshot: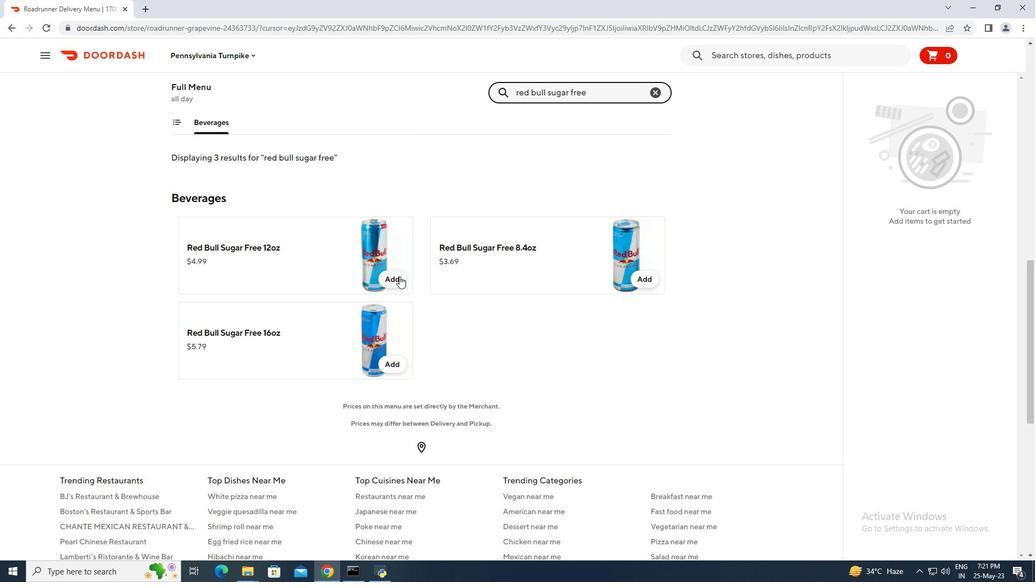 
Action: Mouse moved to (554, 92)
Screenshot: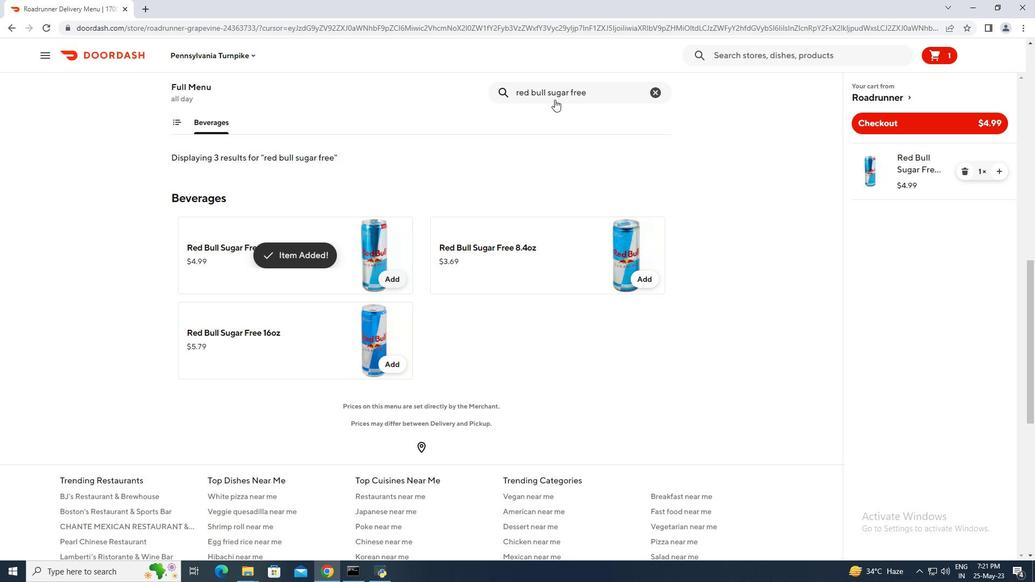 
Action: Mouse pressed left at (554, 92)
Screenshot: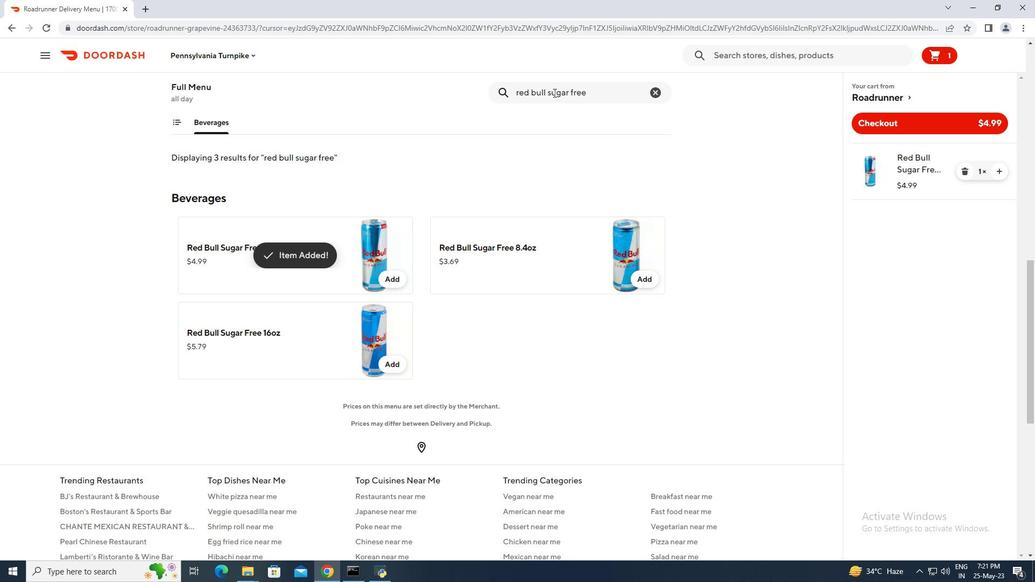
Action: Mouse moved to (657, 93)
Screenshot: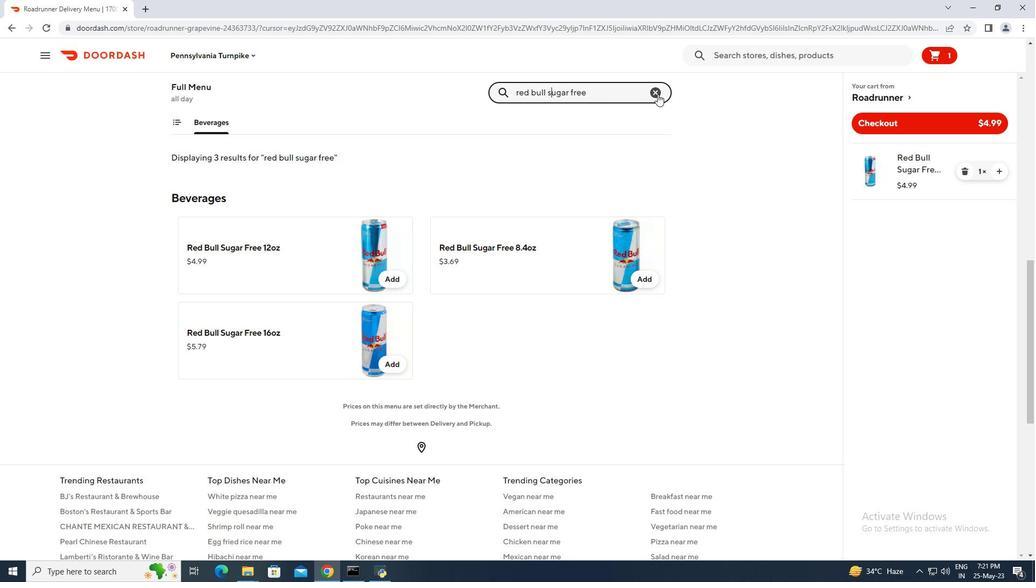 
Action: Mouse pressed left at (657, 93)
Screenshot: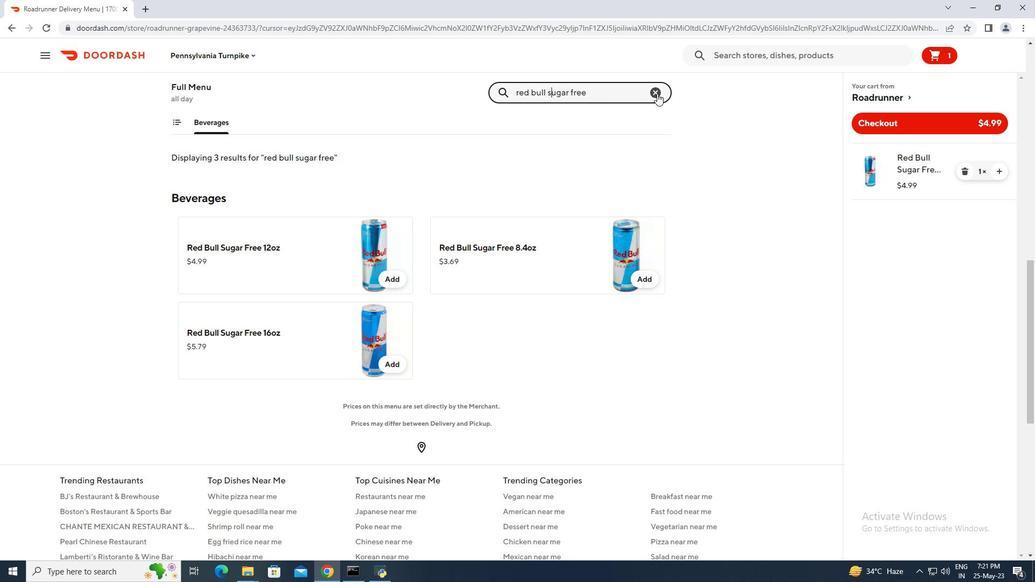 
Action: Mouse moved to (610, 93)
Screenshot: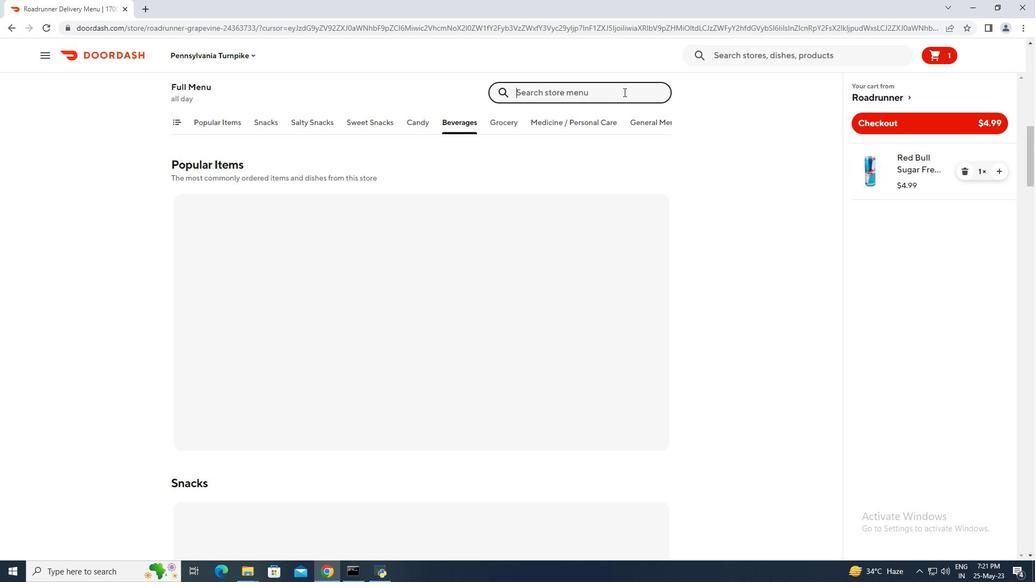 
Action: Key pressed red<Key.space>bull<Key.space>energy<Key.enter>
Screenshot: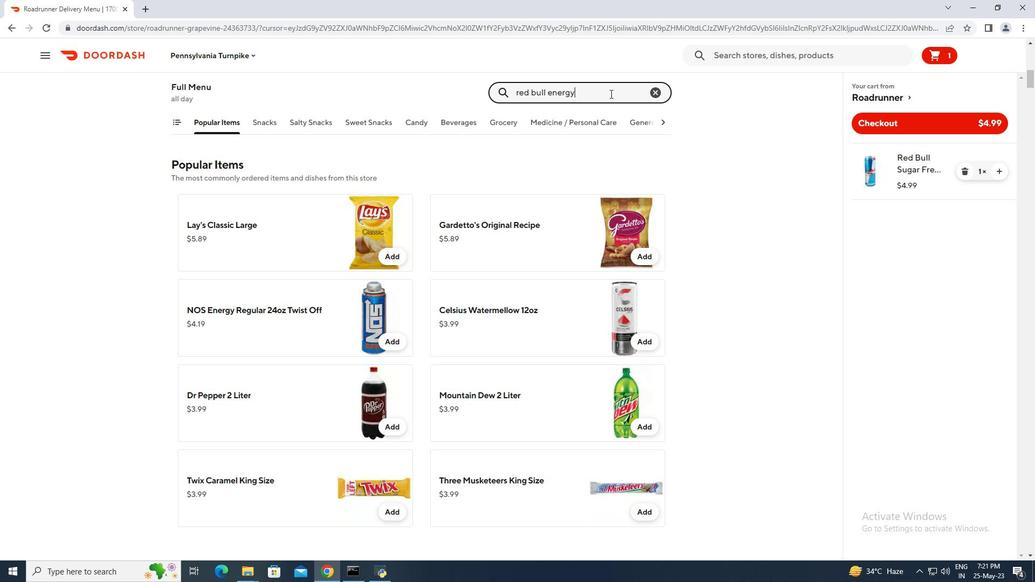 
Action: Mouse moved to (395, 281)
Screenshot: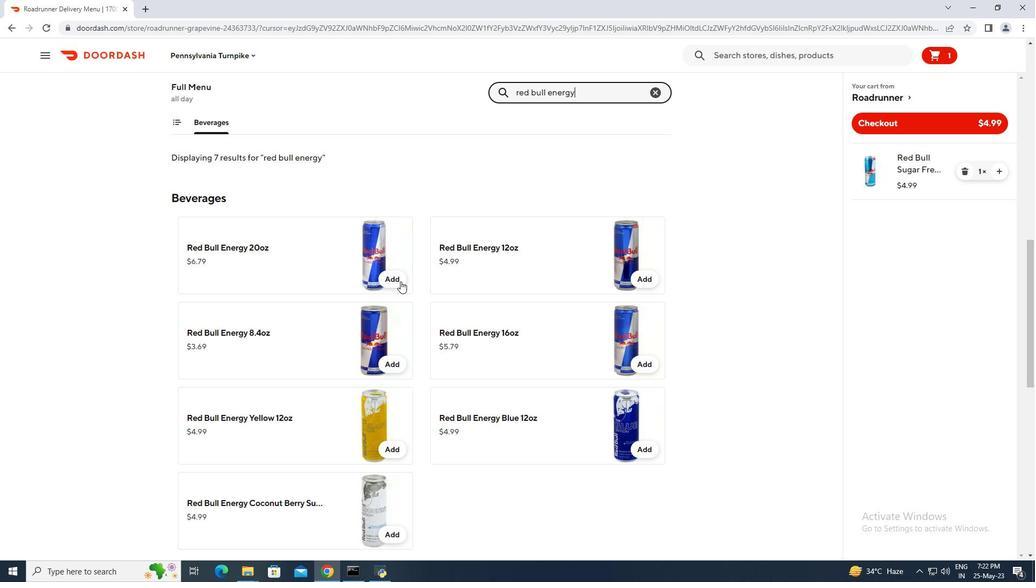 
Action: Mouse pressed left at (395, 281)
Screenshot: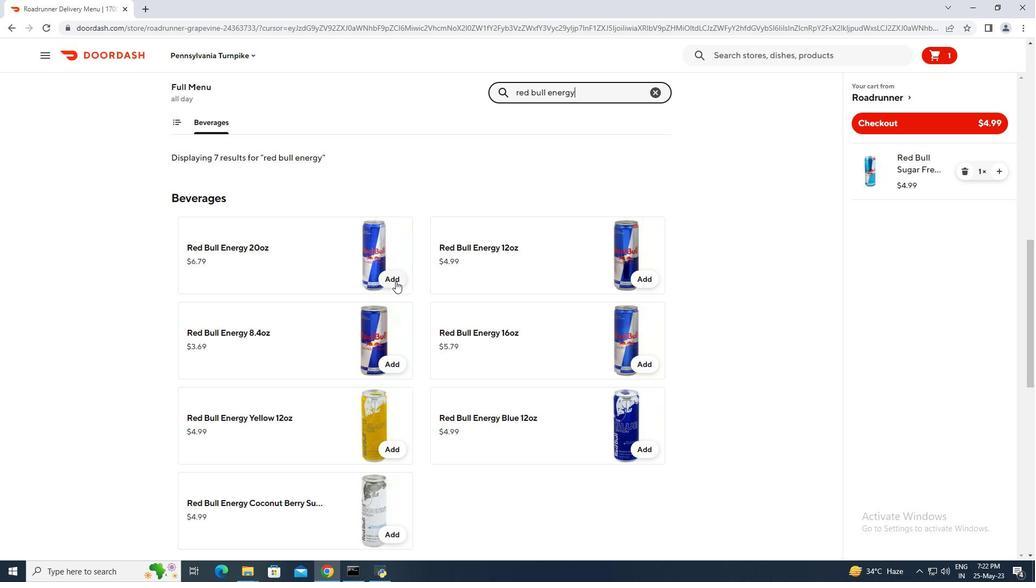 
Action: Mouse moved to (876, 123)
Screenshot: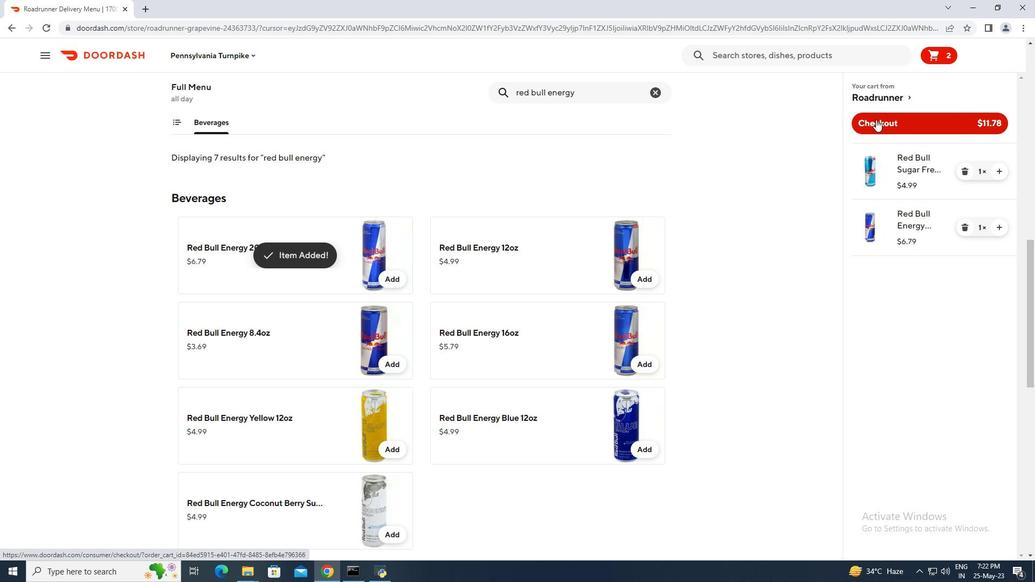 
Action: Mouse pressed left at (876, 123)
Screenshot: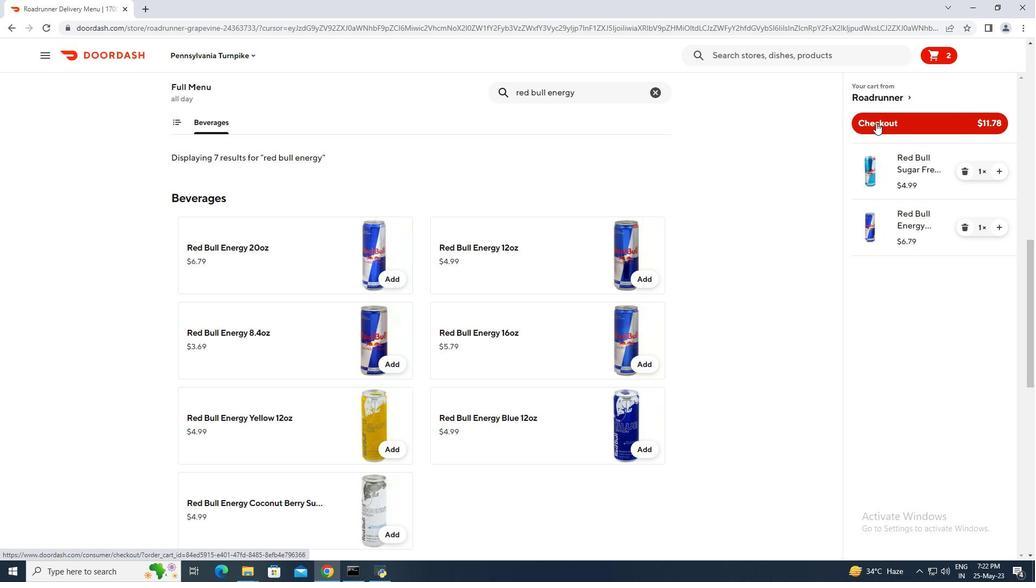 
